 Task: Find connections with filter location Épinay-sur-Seine with filter topic #Brandwith filter profile language German with filter current company Titan Company Limited with filter school Amrapali Group of Institutes Haldwani with filter industry Household Appliance Manufacturing with filter service category Audio Engineering with filter keywords title Concierge
Action: Mouse moved to (489, 88)
Screenshot: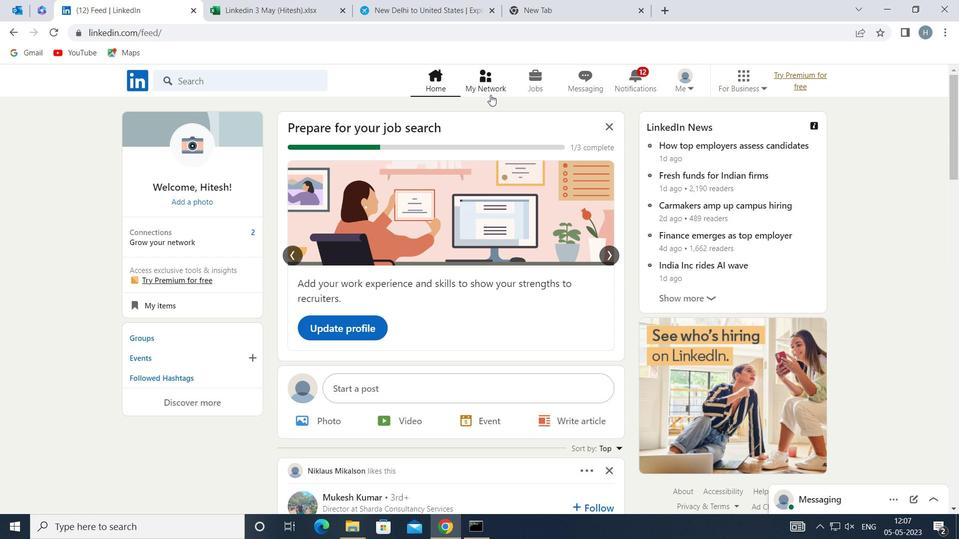 
Action: Mouse pressed left at (489, 88)
Screenshot: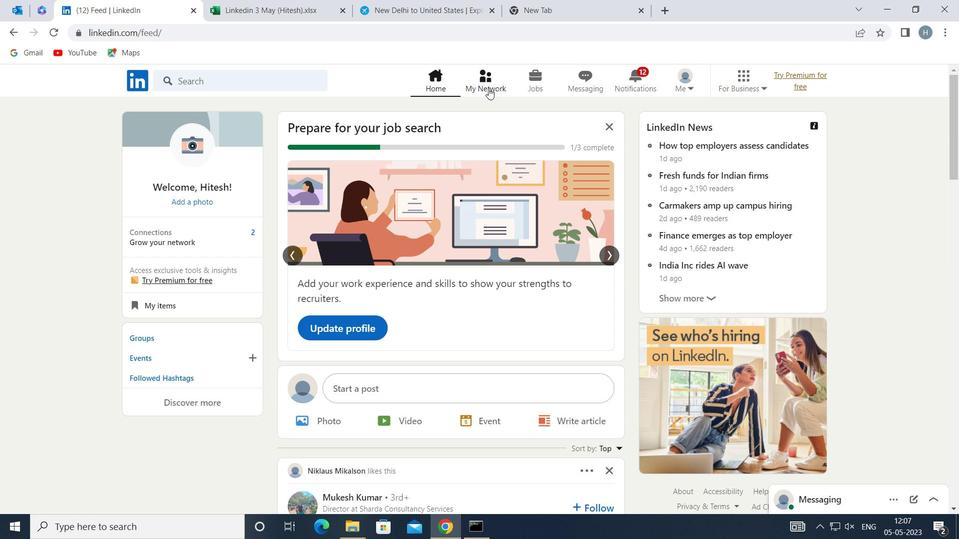 
Action: Mouse moved to (280, 150)
Screenshot: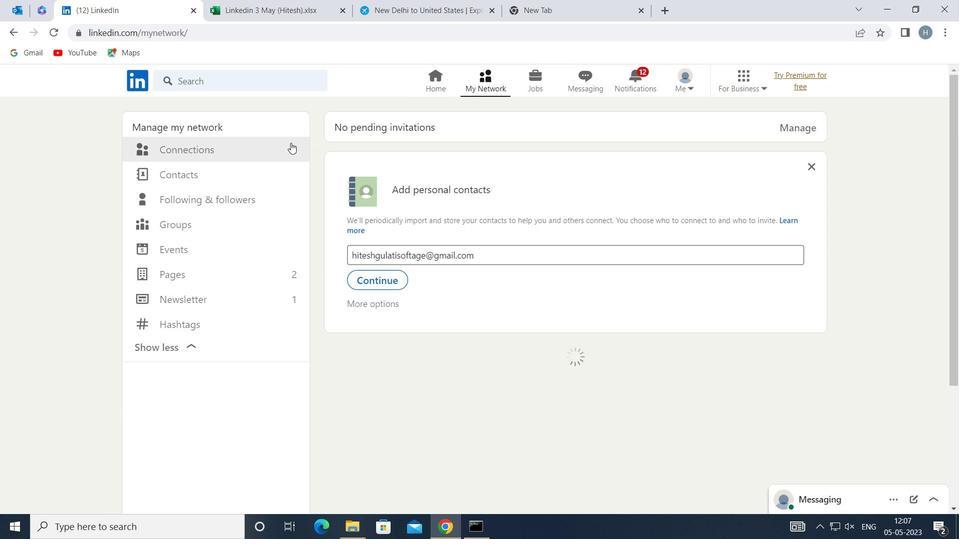 
Action: Mouse pressed left at (280, 150)
Screenshot: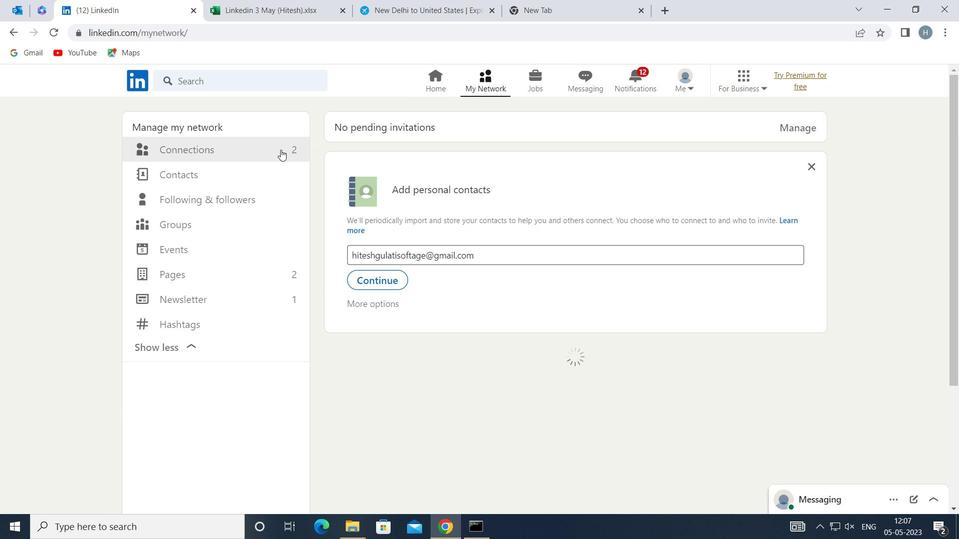 
Action: Mouse moved to (560, 146)
Screenshot: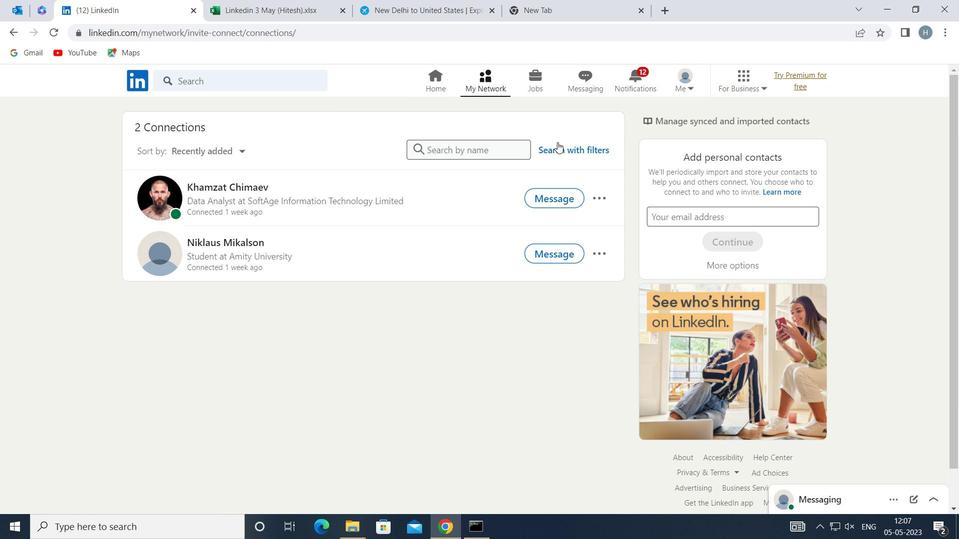 
Action: Mouse pressed left at (560, 146)
Screenshot: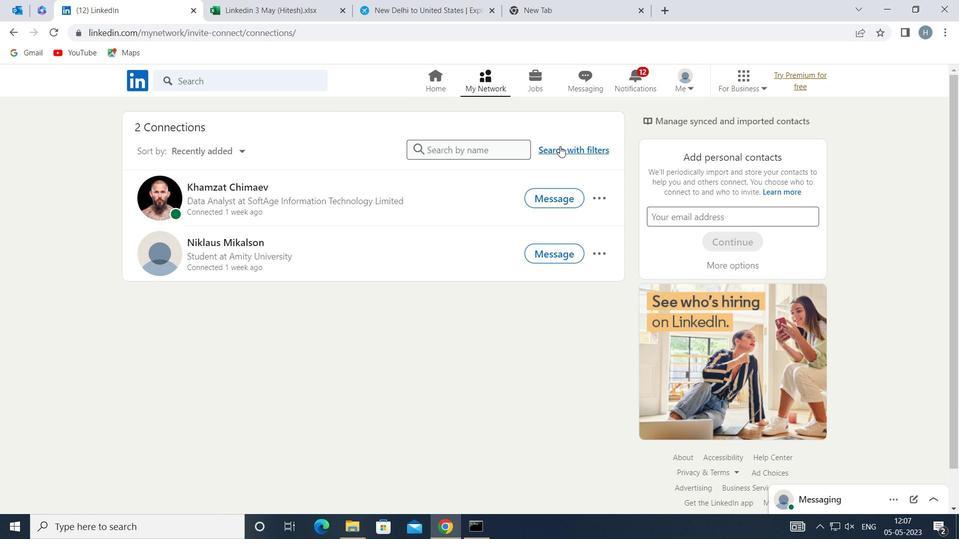 
Action: Mouse moved to (527, 114)
Screenshot: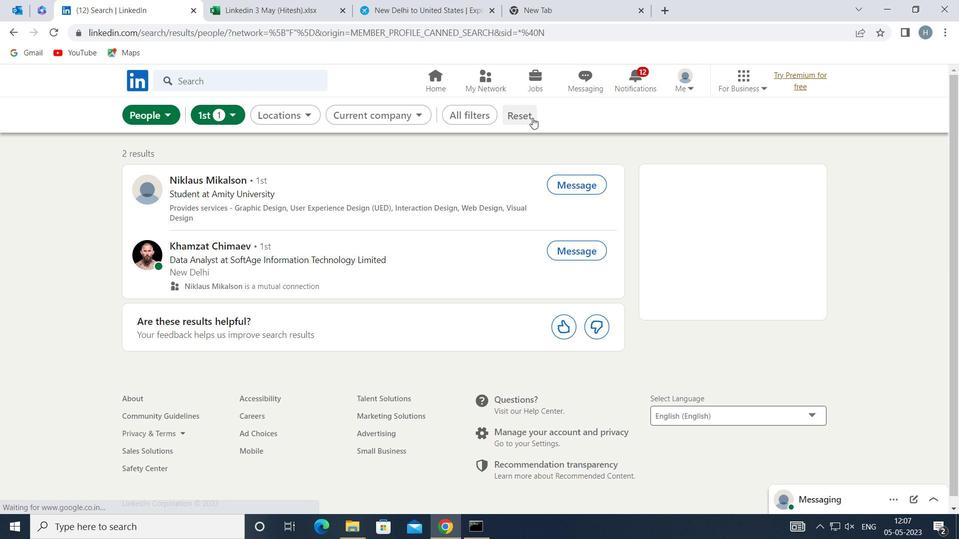 
Action: Mouse pressed left at (527, 114)
Screenshot: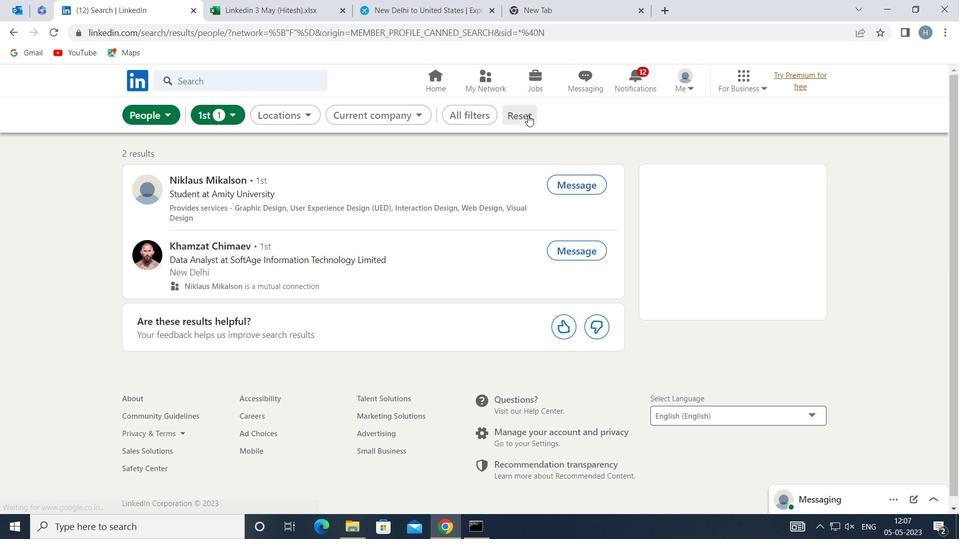 
Action: Mouse moved to (509, 113)
Screenshot: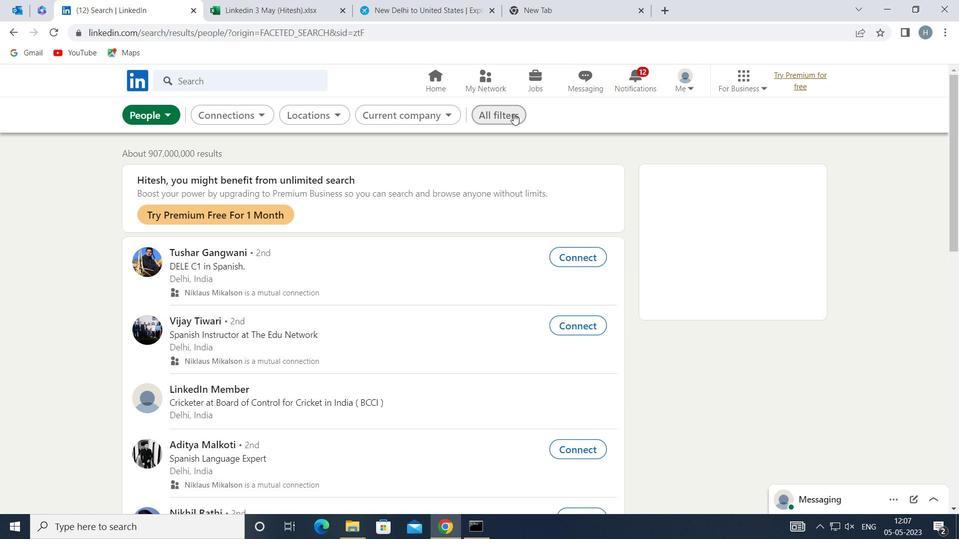 
Action: Mouse pressed left at (509, 113)
Screenshot: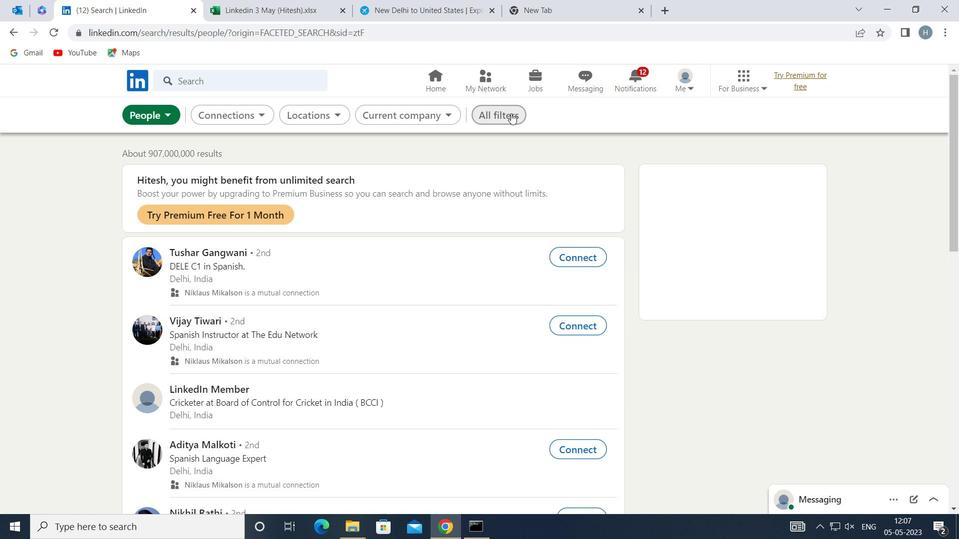 
Action: Mouse moved to (743, 314)
Screenshot: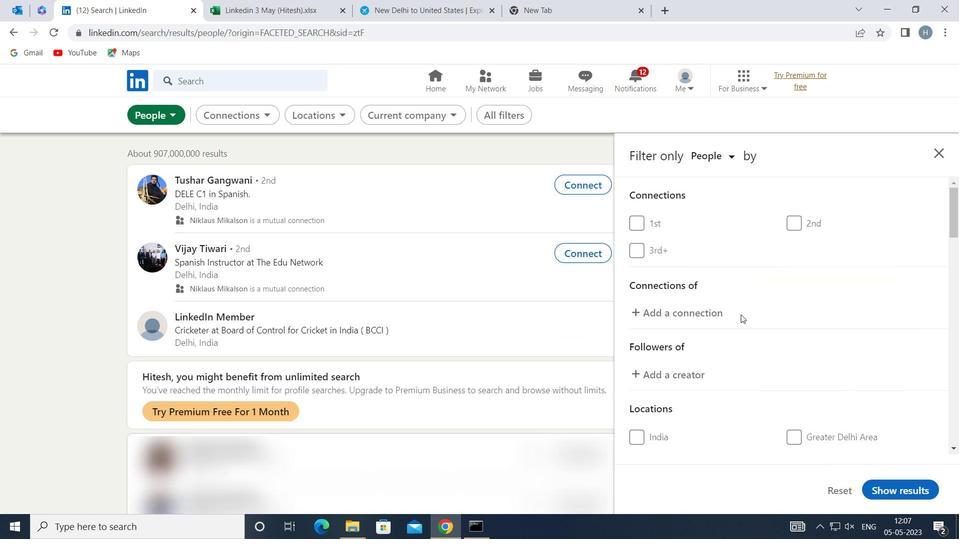 
Action: Mouse scrolled (743, 314) with delta (0, 0)
Screenshot: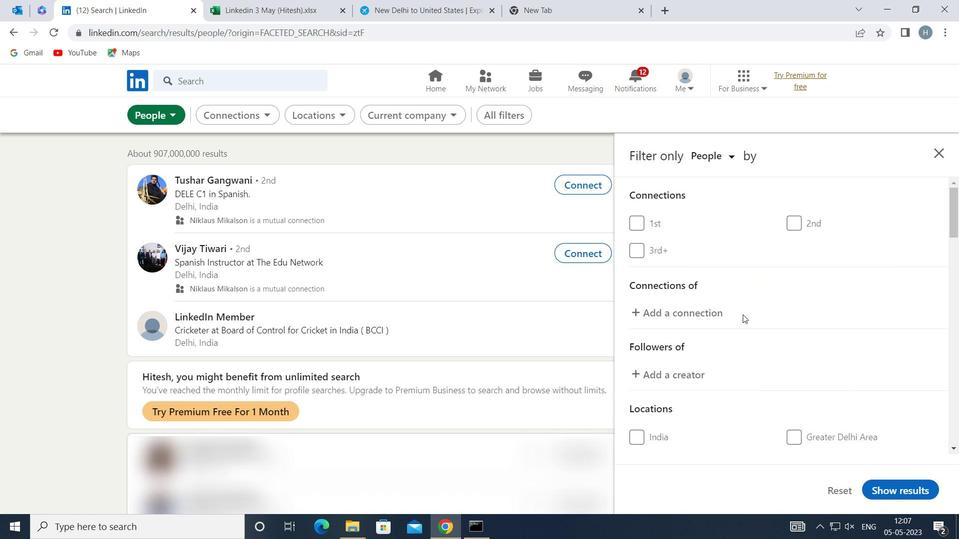 
Action: Mouse moved to (743, 313)
Screenshot: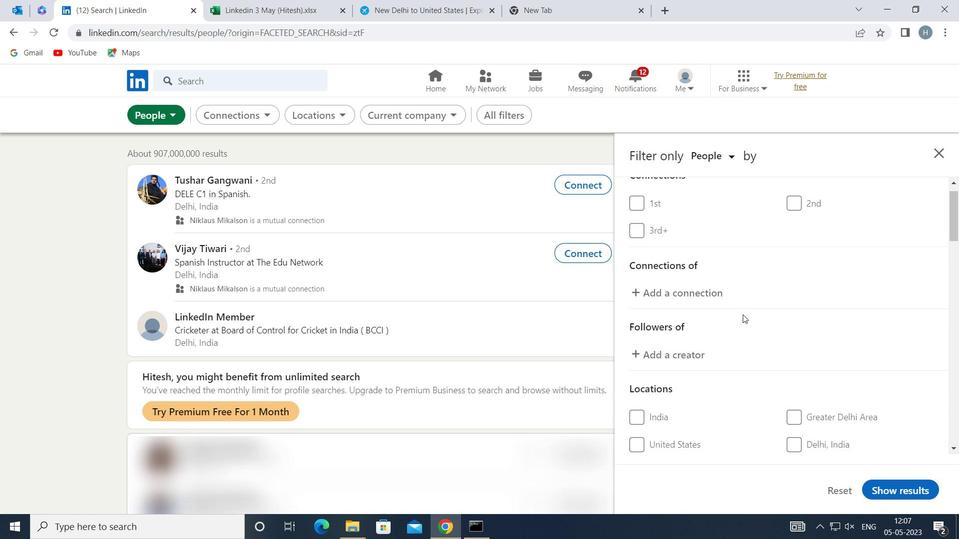 
Action: Mouse scrolled (743, 313) with delta (0, 0)
Screenshot: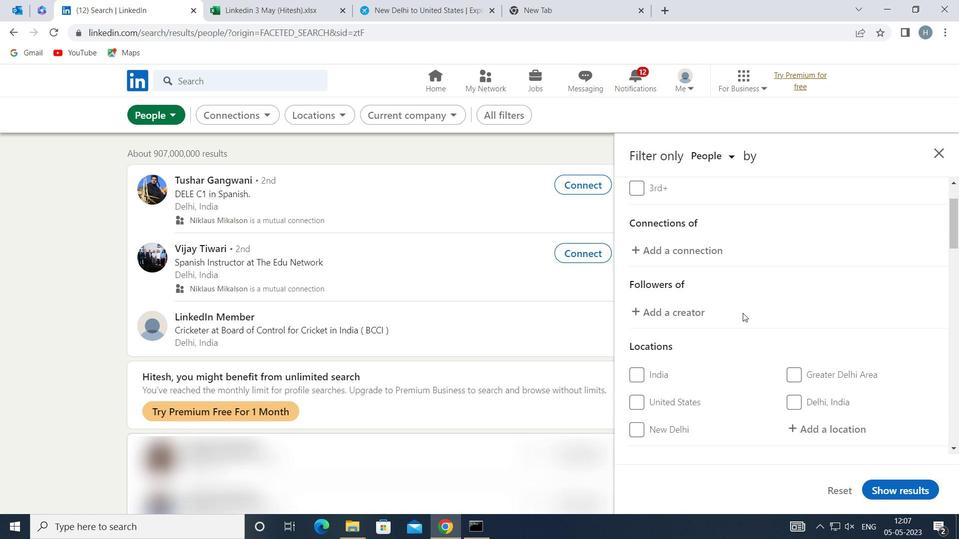 
Action: Mouse moved to (819, 364)
Screenshot: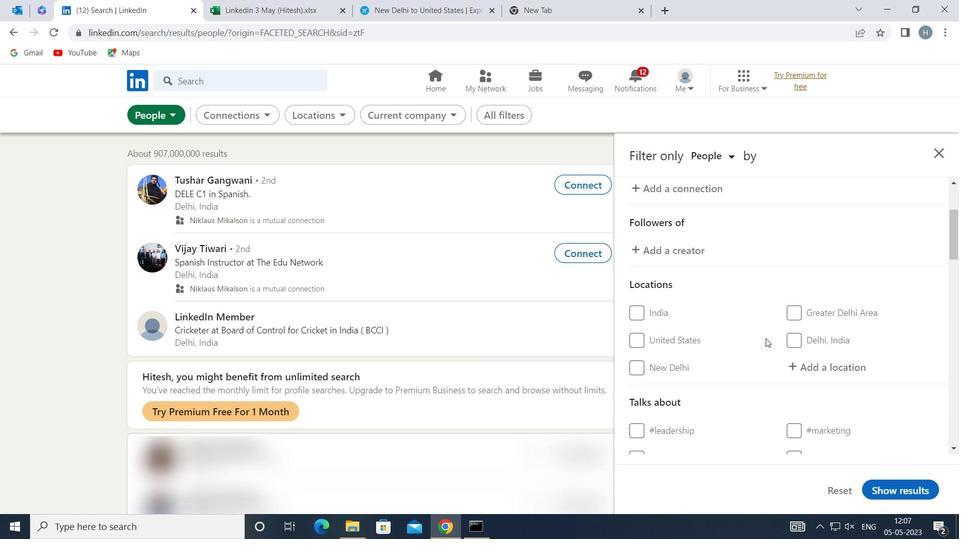 
Action: Mouse pressed left at (819, 364)
Screenshot: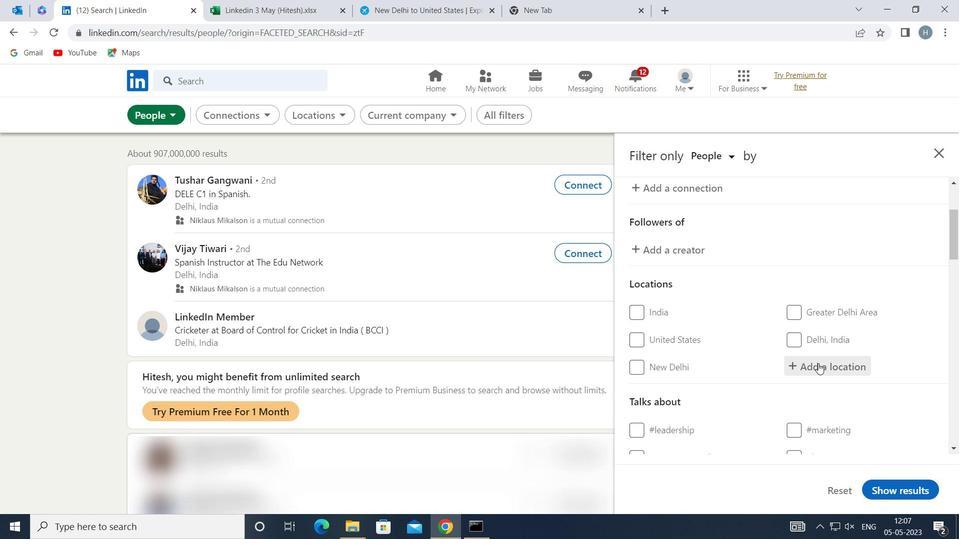 
Action: Mouse moved to (809, 361)
Screenshot: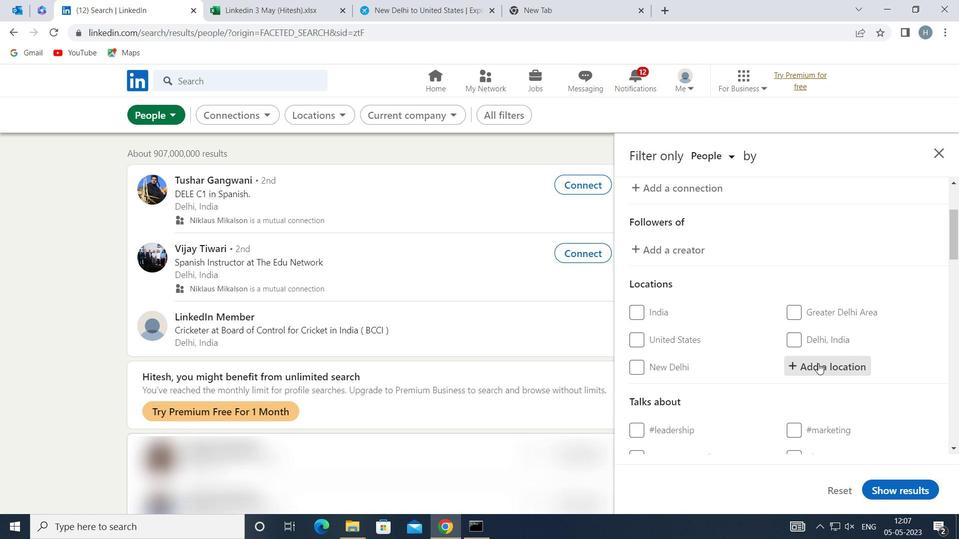 
Action: Key pressed <Key.shift>EPINAY
Screenshot: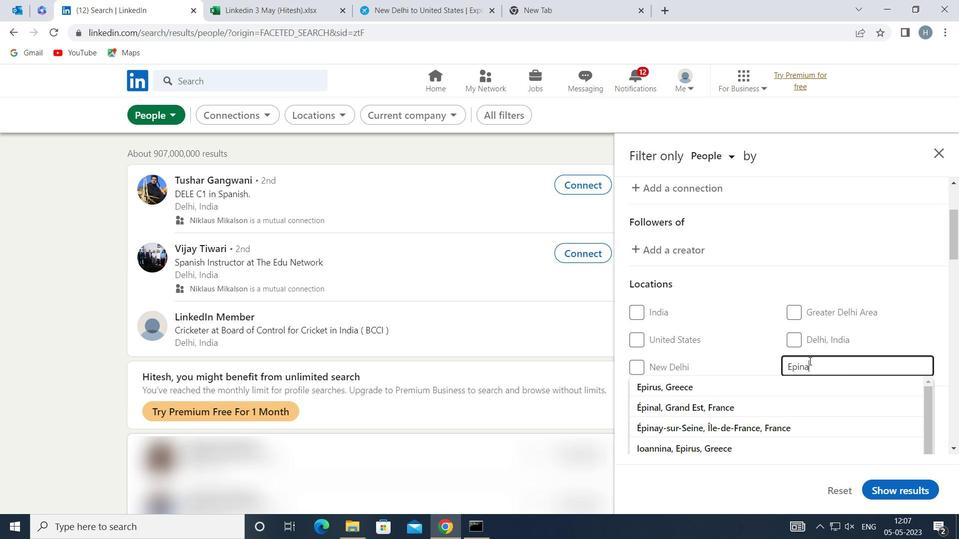 
Action: Mouse moved to (758, 384)
Screenshot: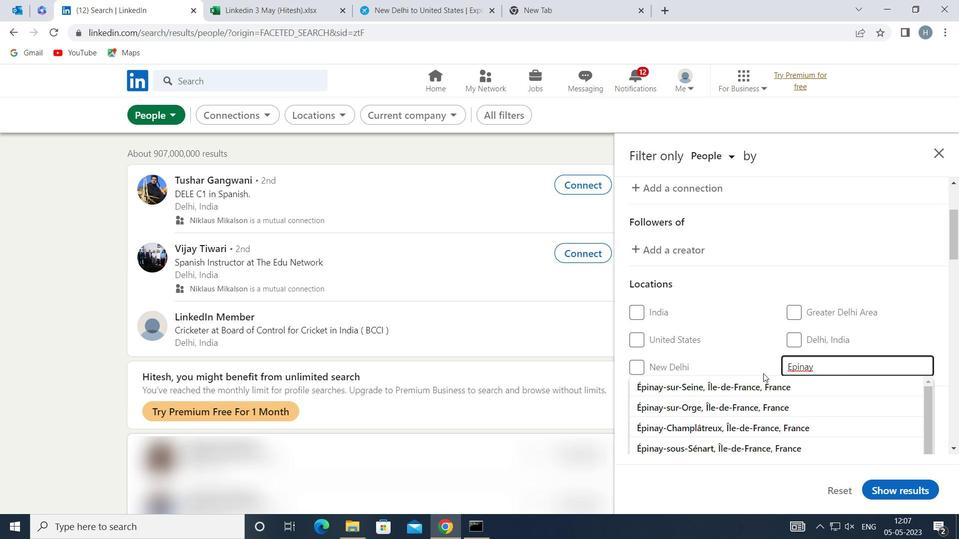 
Action: Mouse pressed left at (758, 384)
Screenshot: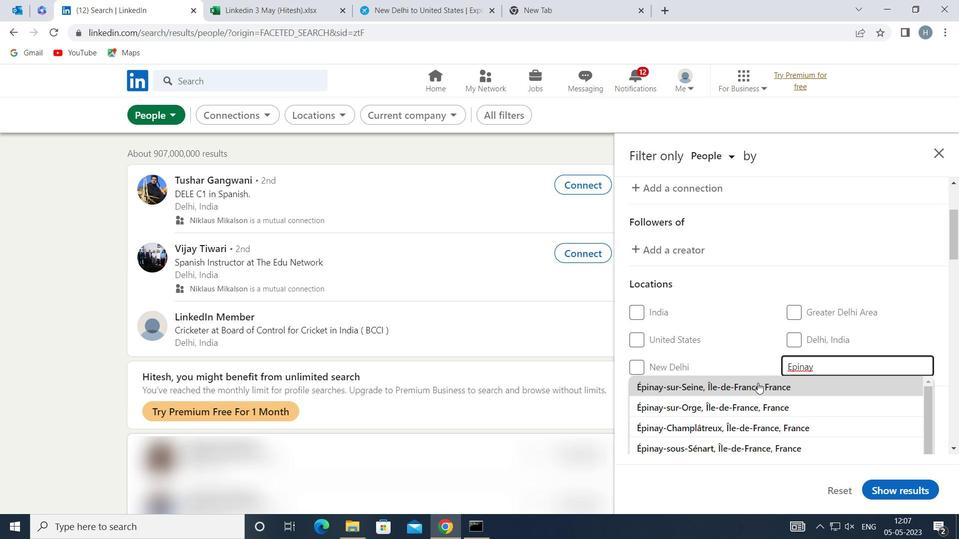 
Action: Mouse moved to (751, 361)
Screenshot: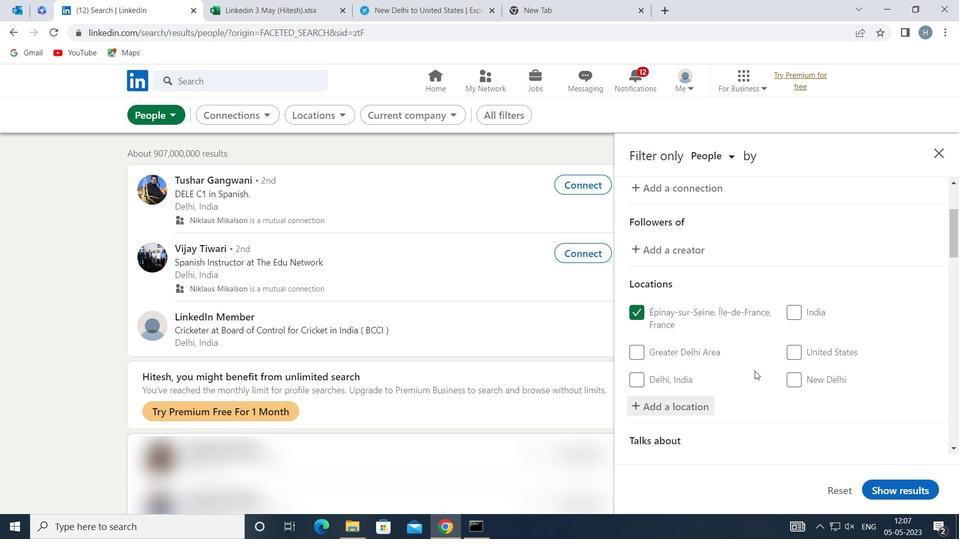 
Action: Mouse scrolled (751, 361) with delta (0, 0)
Screenshot: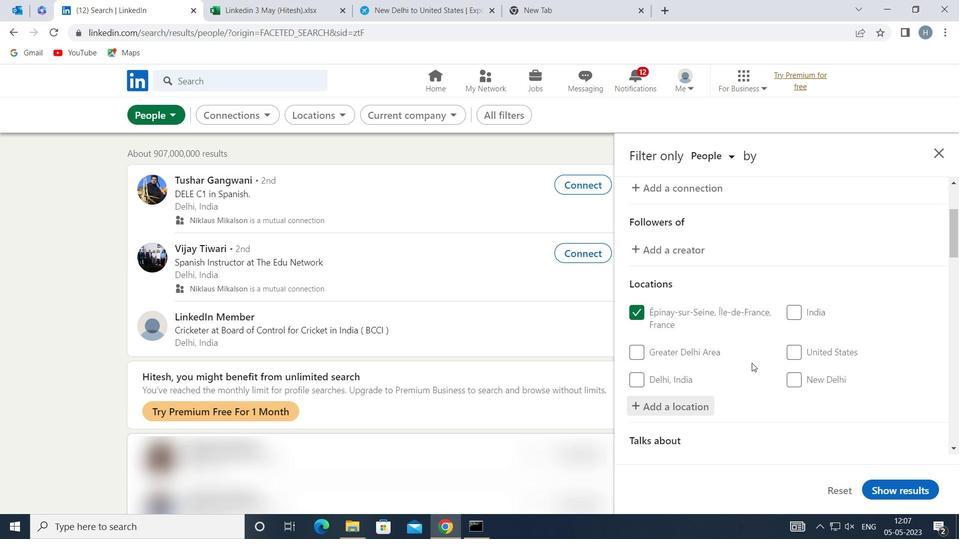 
Action: Mouse scrolled (751, 361) with delta (0, 0)
Screenshot: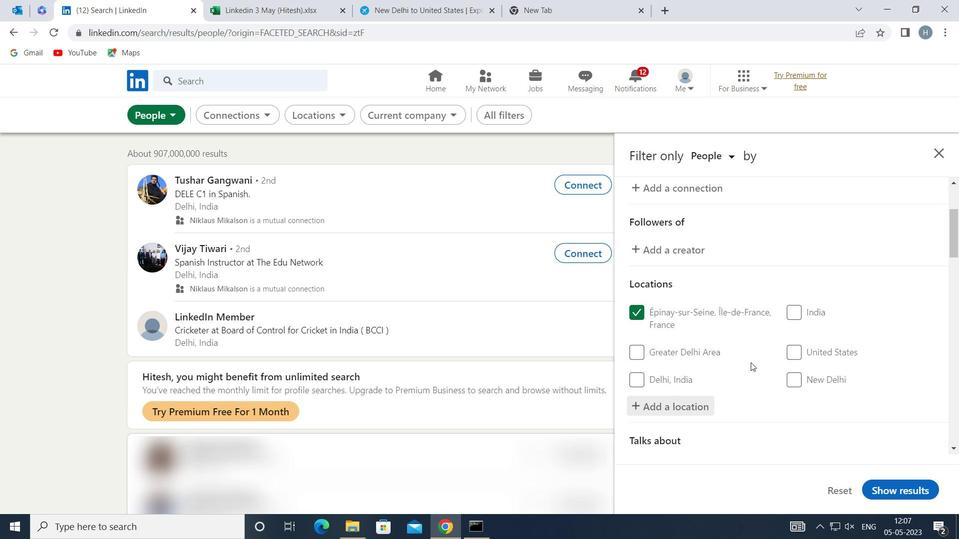
Action: Mouse moved to (751, 357)
Screenshot: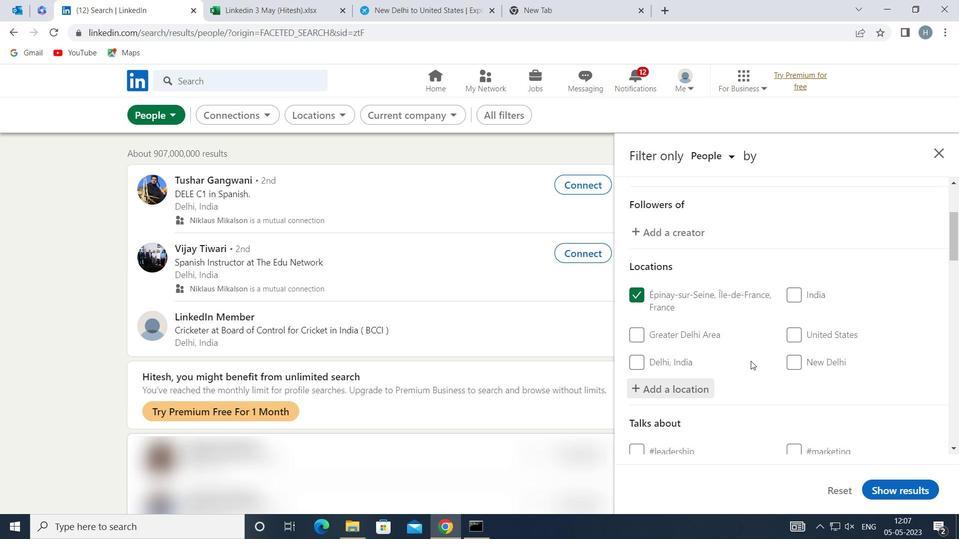 
Action: Mouse scrolled (751, 357) with delta (0, 0)
Screenshot: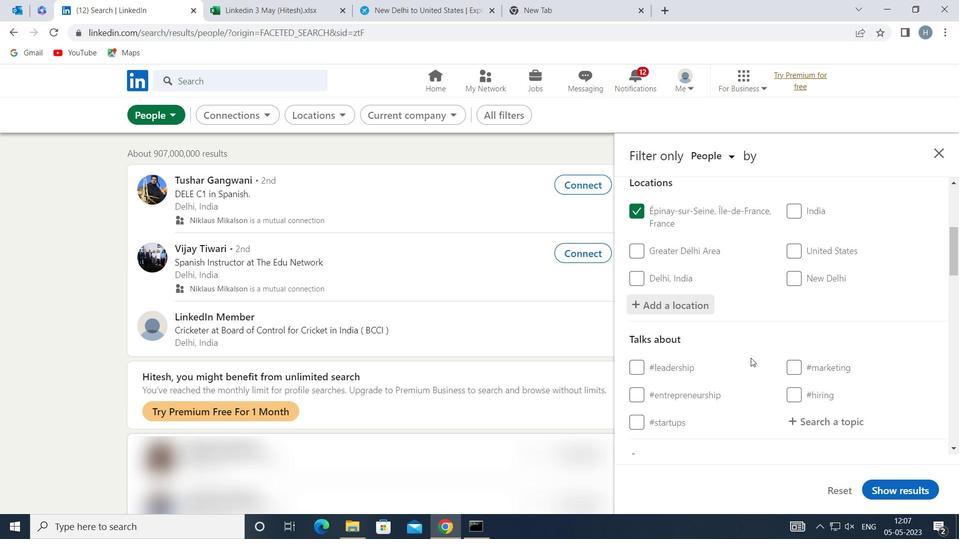 
Action: Mouse moved to (829, 331)
Screenshot: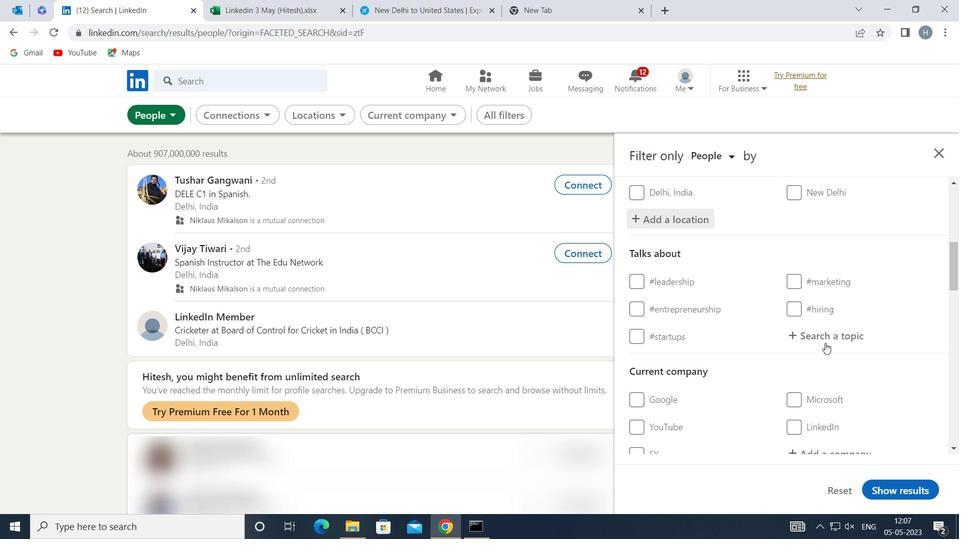 
Action: Mouse pressed left at (829, 331)
Screenshot: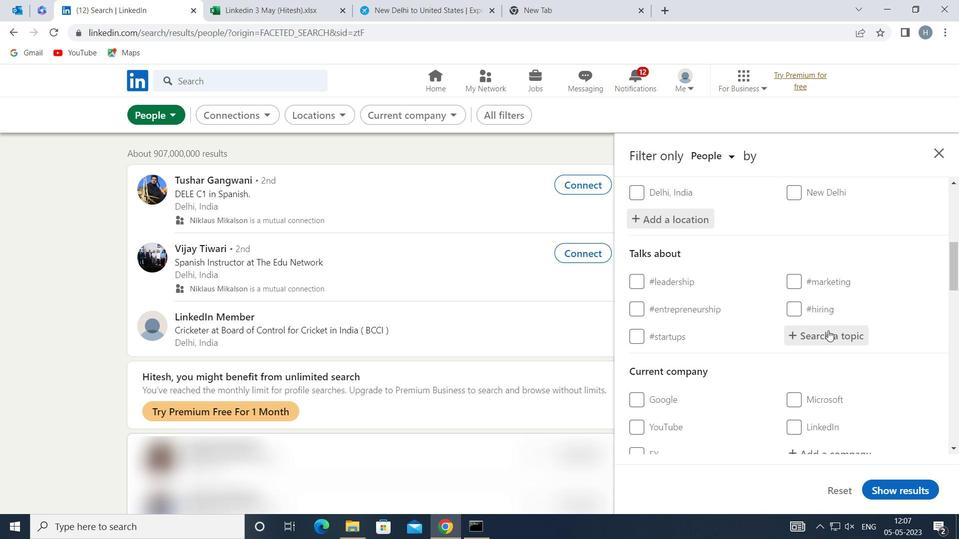 
Action: Mouse moved to (813, 322)
Screenshot: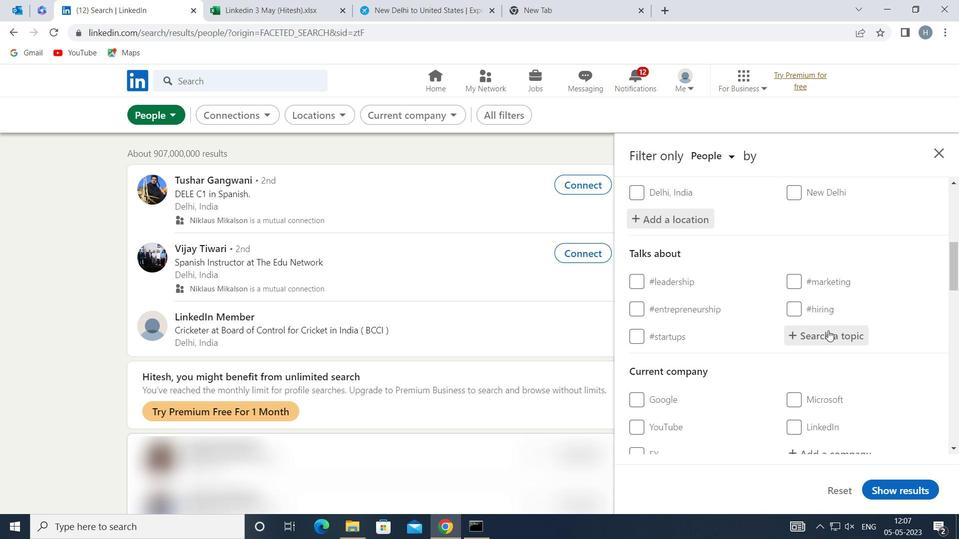 
Action: Key pressed <Key.shift>BRAND
Screenshot: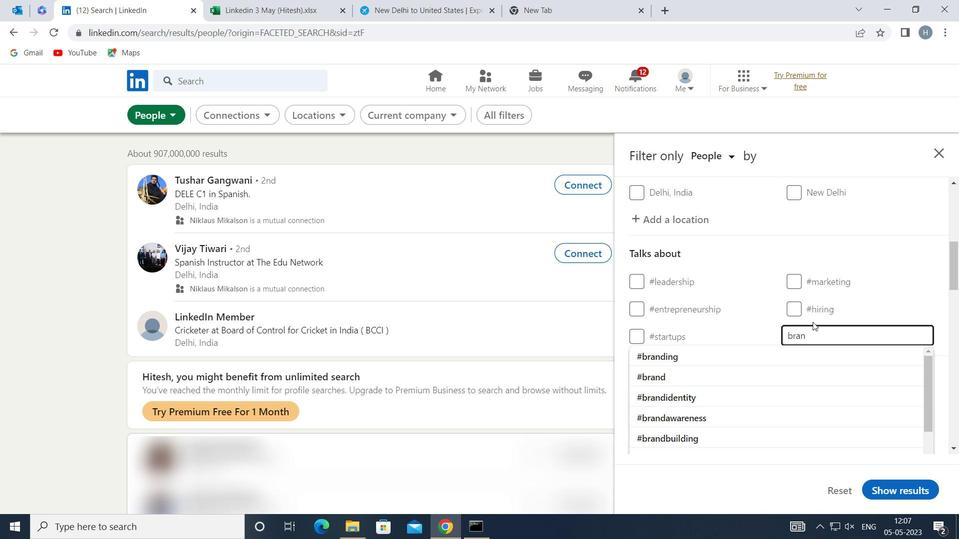 
Action: Mouse moved to (741, 375)
Screenshot: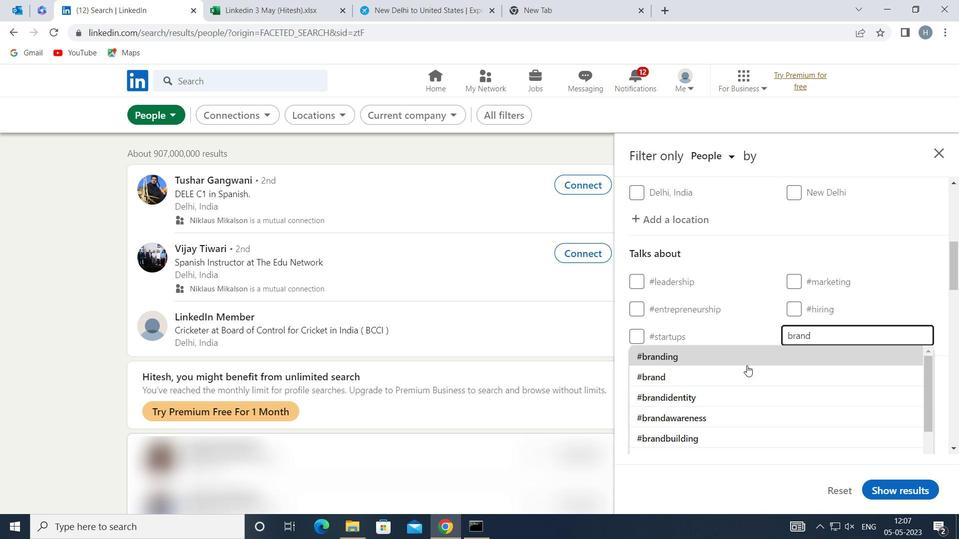 
Action: Mouse pressed left at (741, 375)
Screenshot: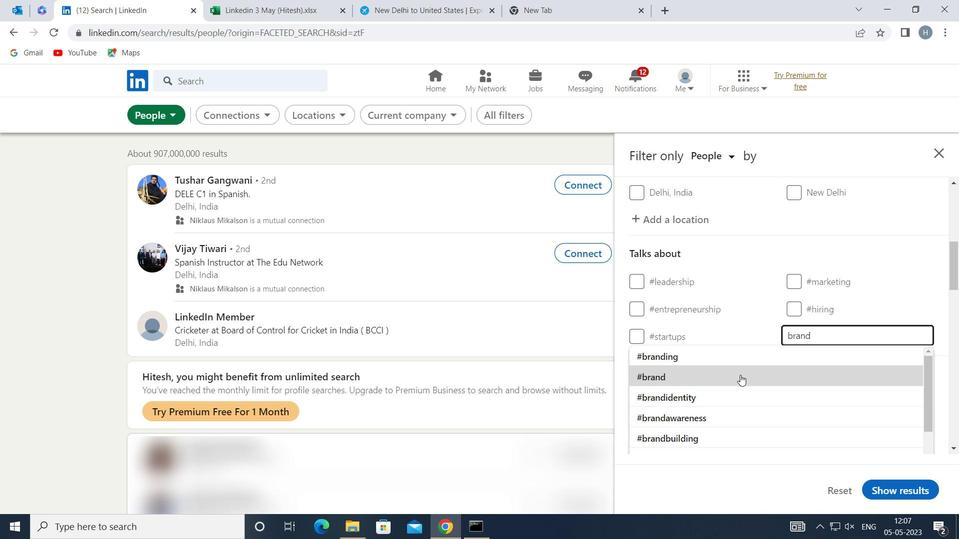 
Action: Mouse moved to (738, 350)
Screenshot: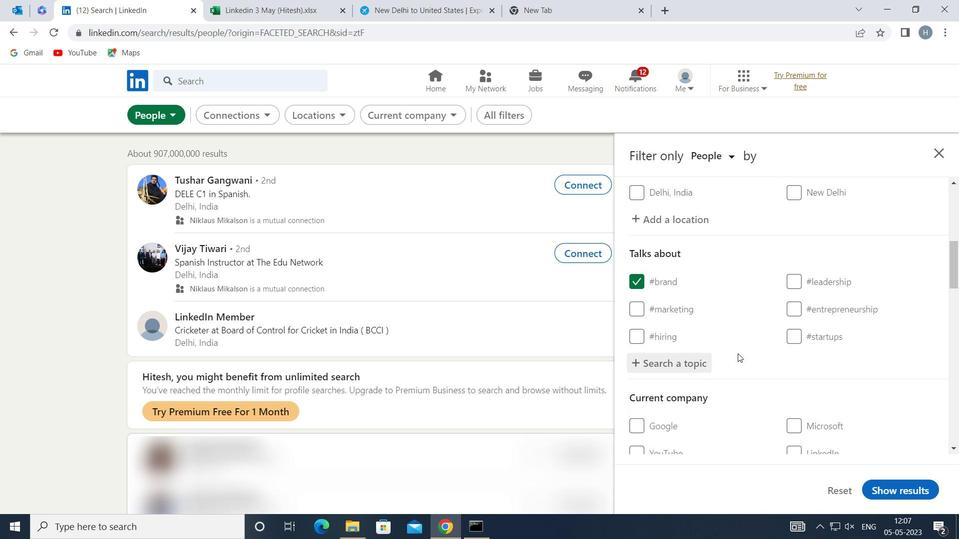 
Action: Mouse scrolled (738, 349) with delta (0, 0)
Screenshot: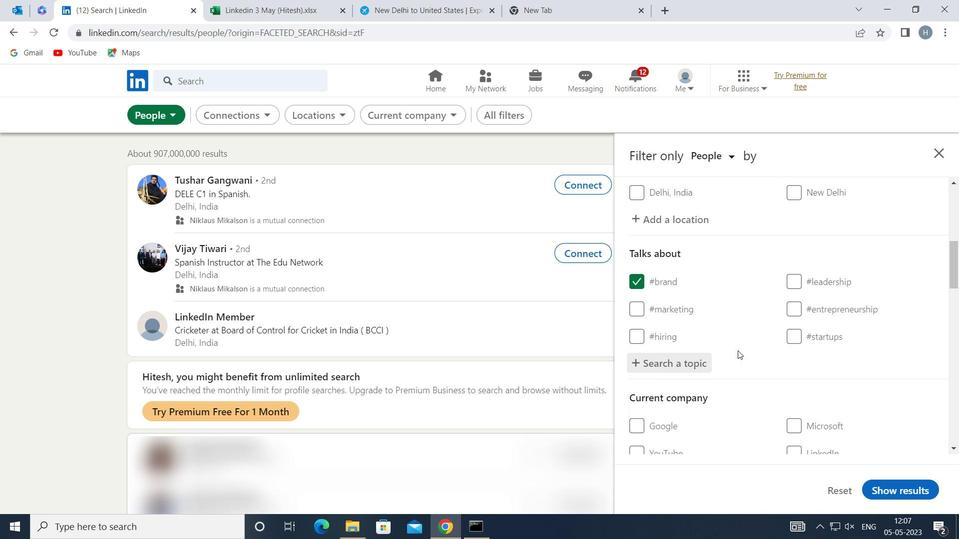 
Action: Mouse moved to (739, 349)
Screenshot: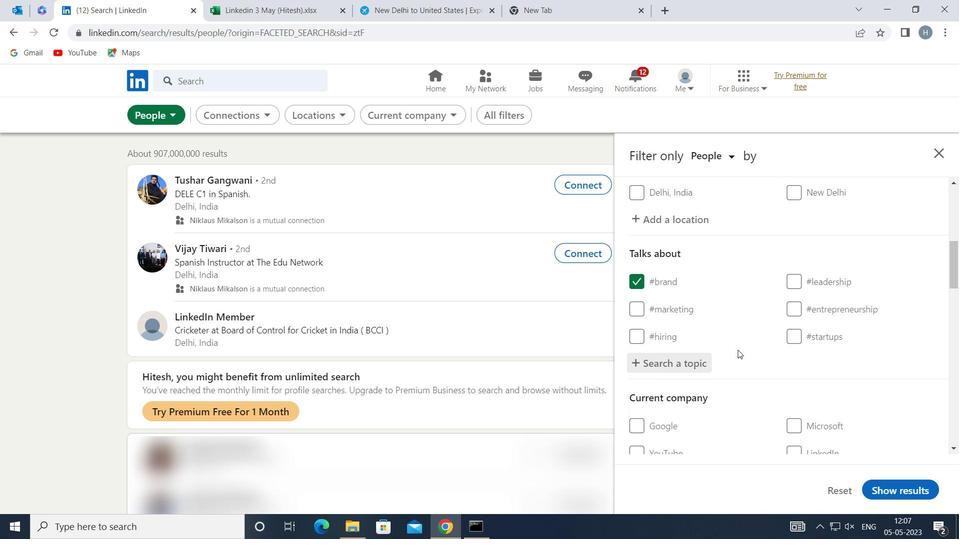 
Action: Mouse scrolled (739, 349) with delta (0, 0)
Screenshot: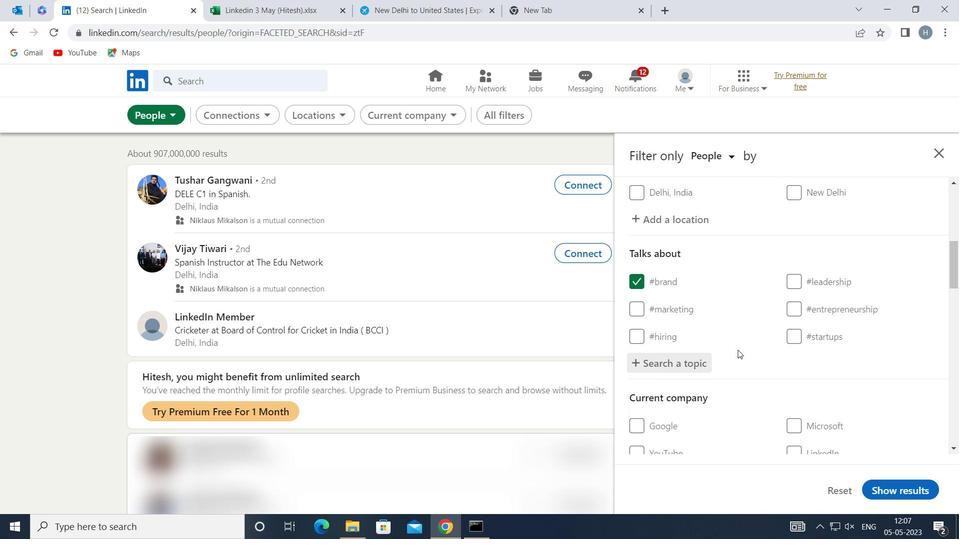 
Action: Mouse moved to (748, 341)
Screenshot: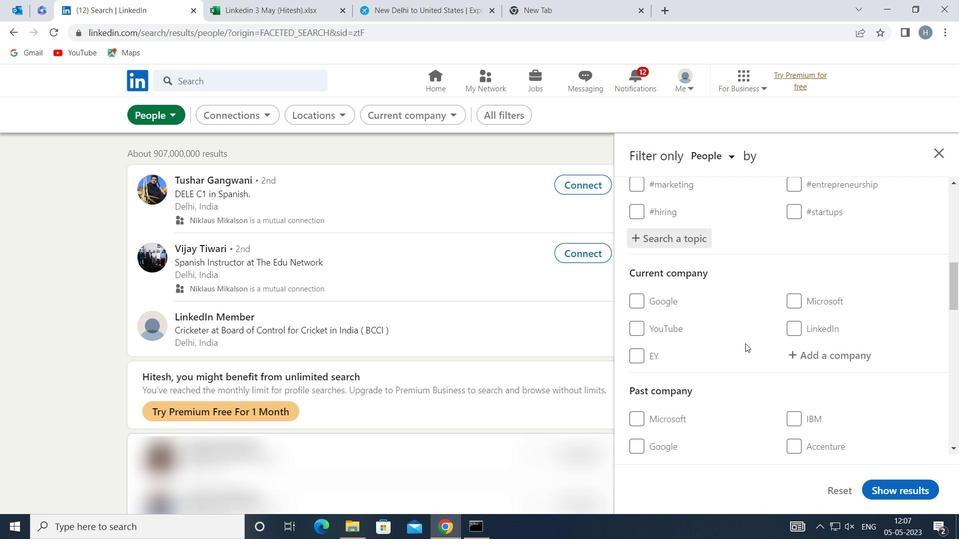 
Action: Mouse scrolled (748, 341) with delta (0, 0)
Screenshot: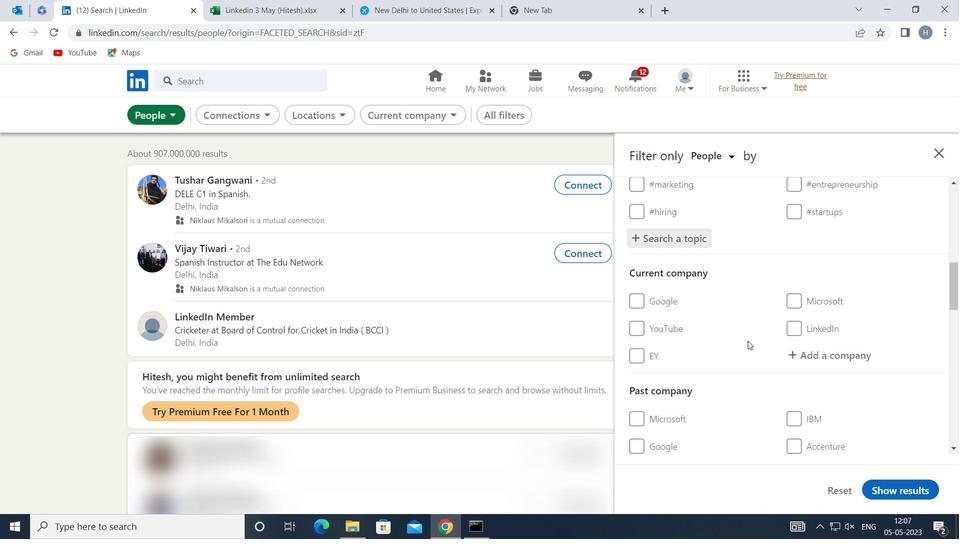 
Action: Mouse moved to (750, 337)
Screenshot: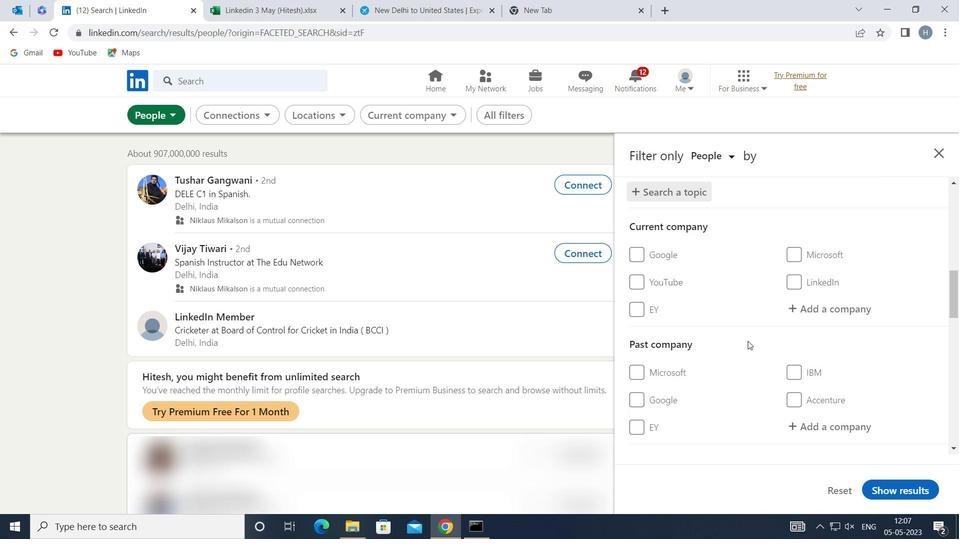 
Action: Mouse scrolled (750, 336) with delta (0, 0)
Screenshot: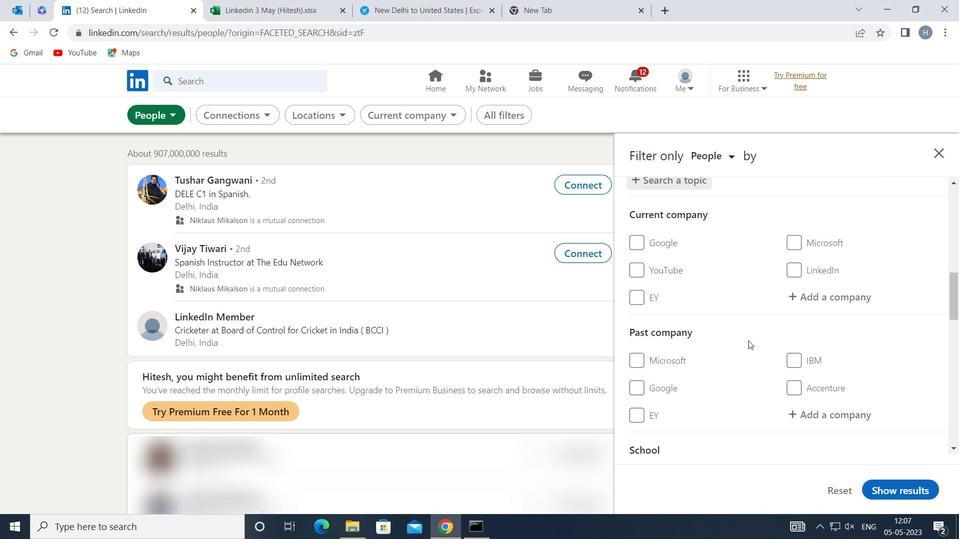 
Action: Mouse scrolled (750, 336) with delta (0, 0)
Screenshot: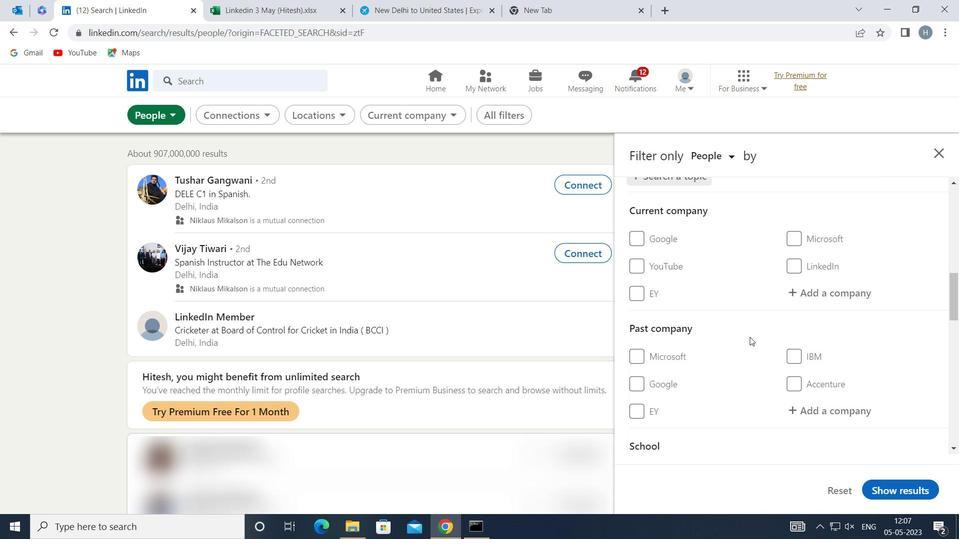 
Action: Mouse moved to (751, 332)
Screenshot: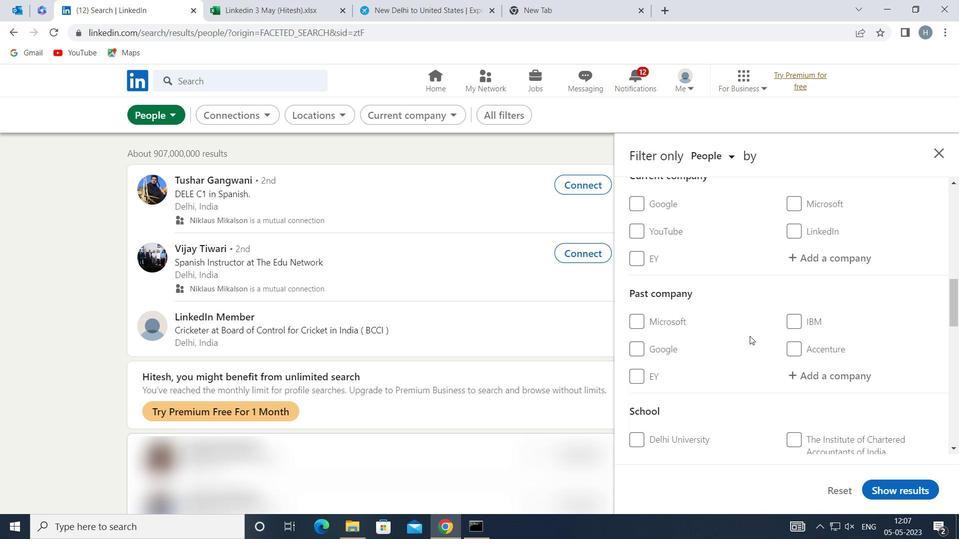 
Action: Mouse scrolled (751, 332) with delta (0, 0)
Screenshot: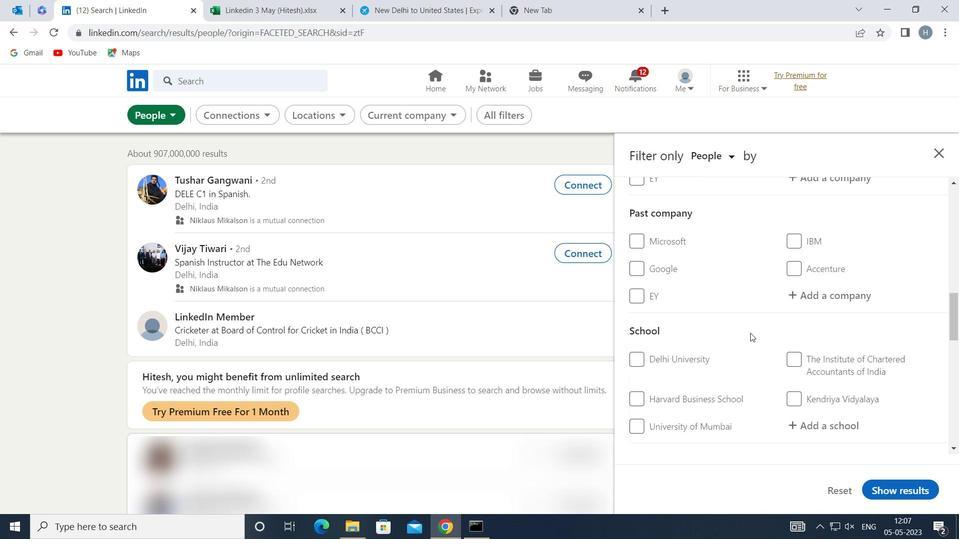 
Action: Mouse moved to (753, 330)
Screenshot: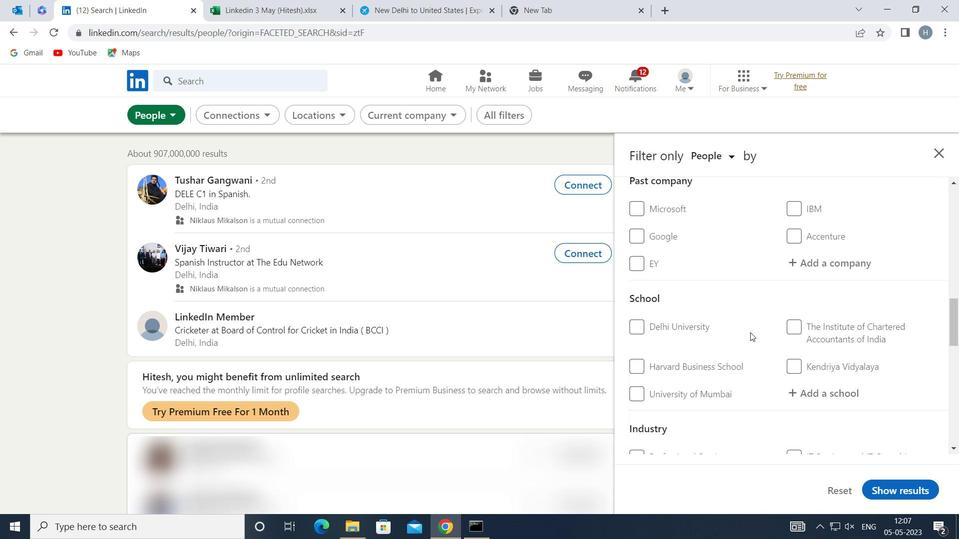 
Action: Mouse scrolled (753, 330) with delta (0, 0)
Screenshot: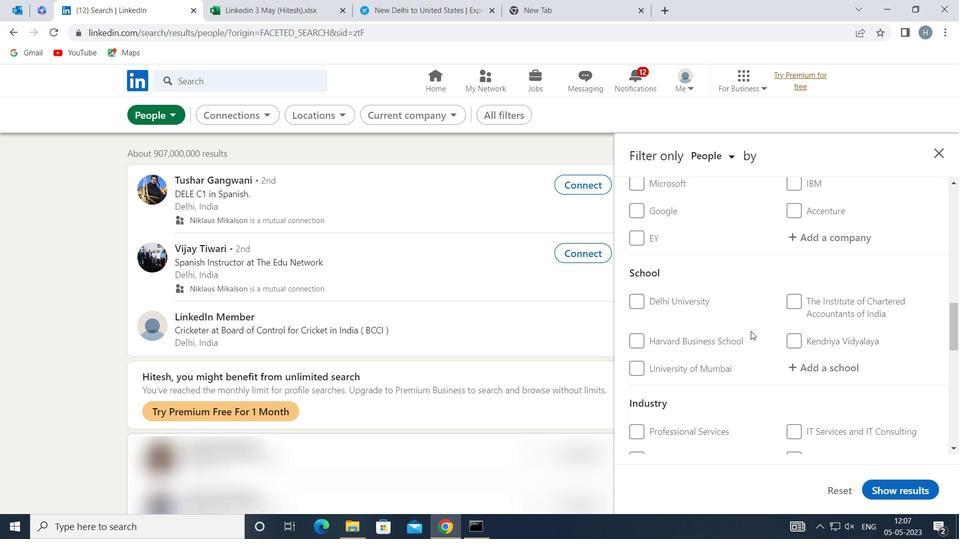 
Action: Mouse moved to (754, 330)
Screenshot: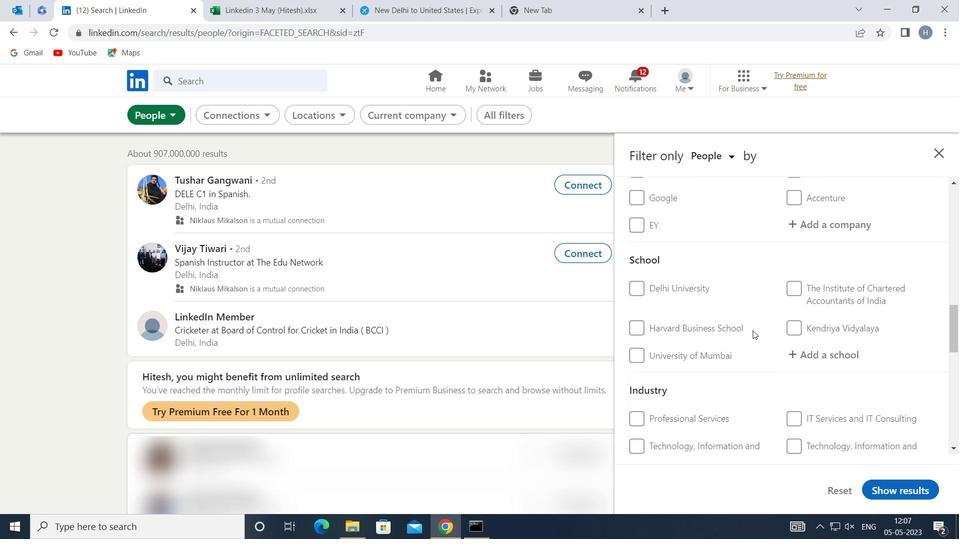 
Action: Mouse scrolled (754, 329) with delta (0, 0)
Screenshot: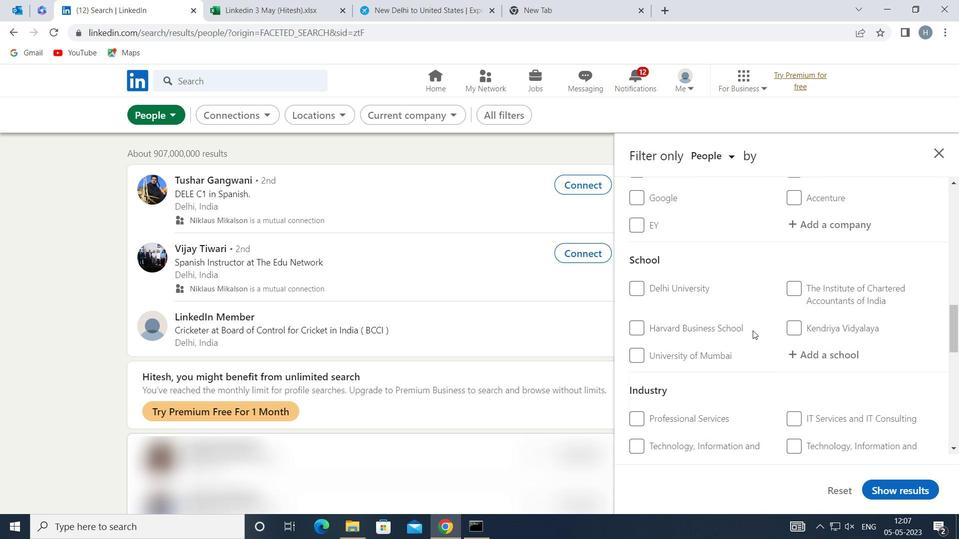 
Action: Mouse scrolled (754, 329) with delta (0, 0)
Screenshot: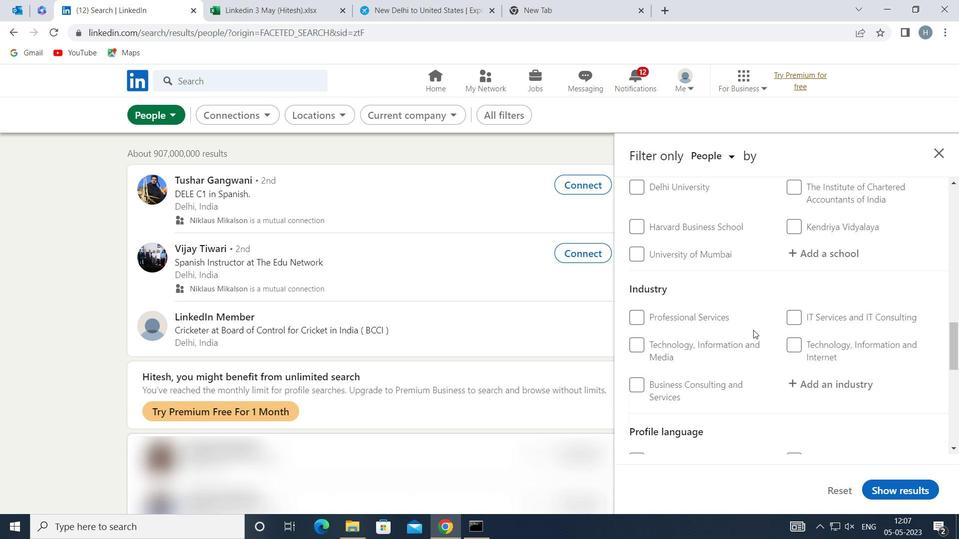 
Action: Mouse scrolled (754, 329) with delta (0, 0)
Screenshot: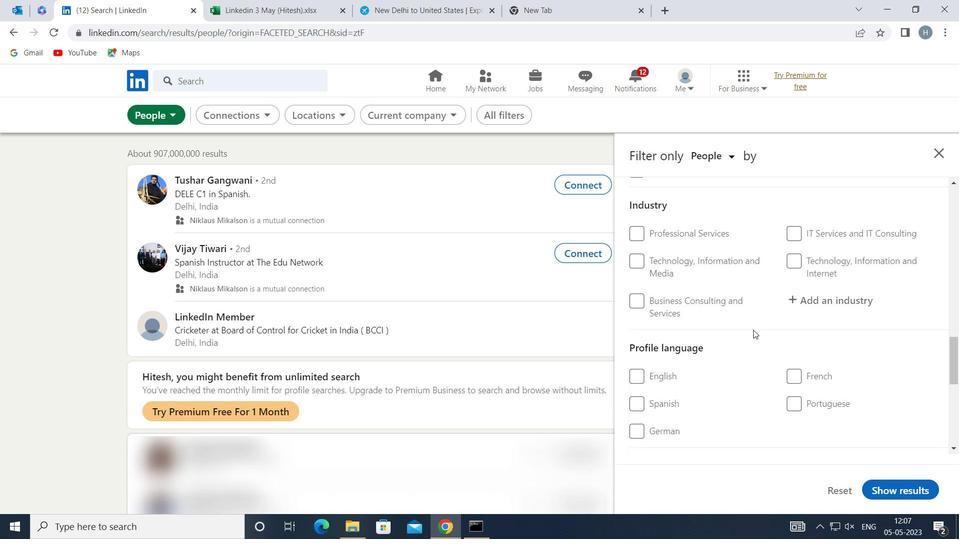 
Action: Mouse moved to (664, 366)
Screenshot: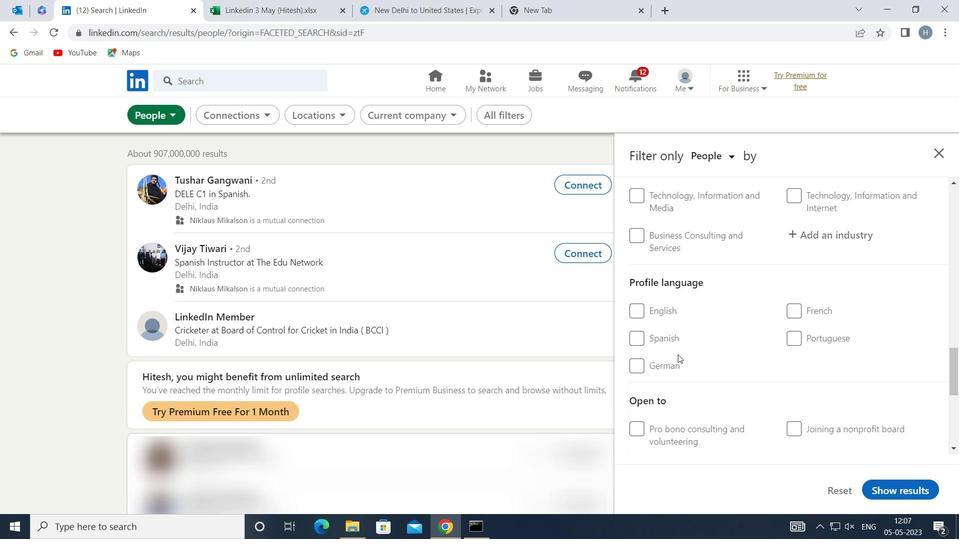 
Action: Mouse pressed left at (664, 366)
Screenshot: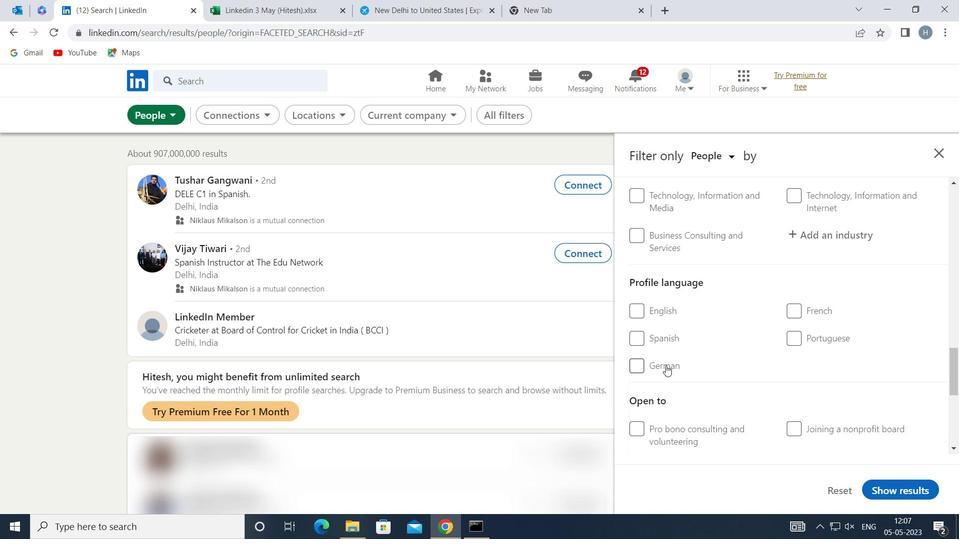
Action: Mouse moved to (726, 348)
Screenshot: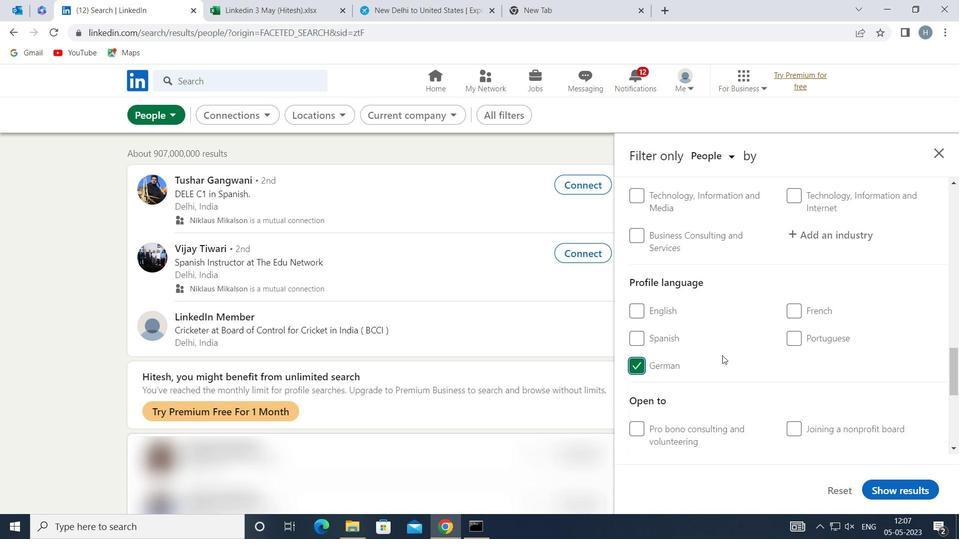 
Action: Mouse scrolled (726, 349) with delta (0, 0)
Screenshot: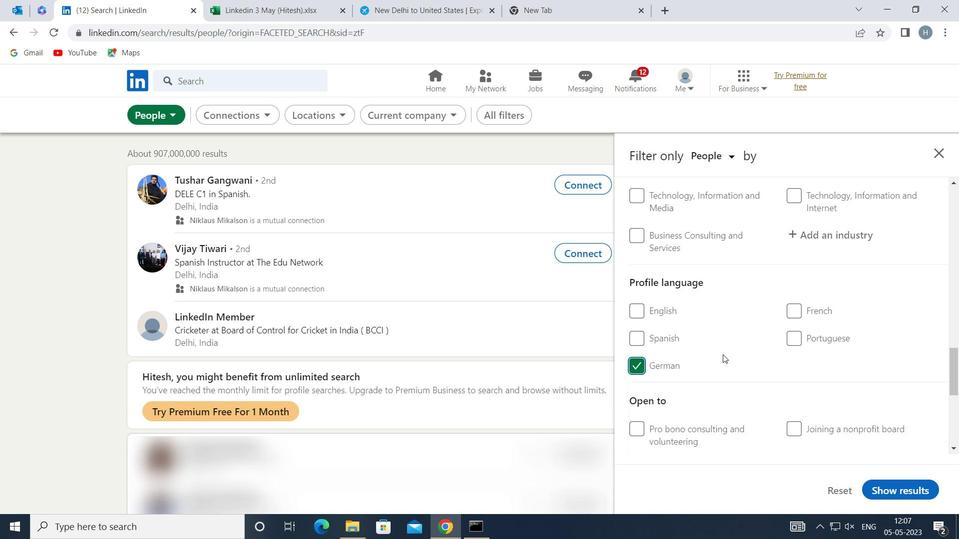 
Action: Mouse scrolled (726, 349) with delta (0, 0)
Screenshot: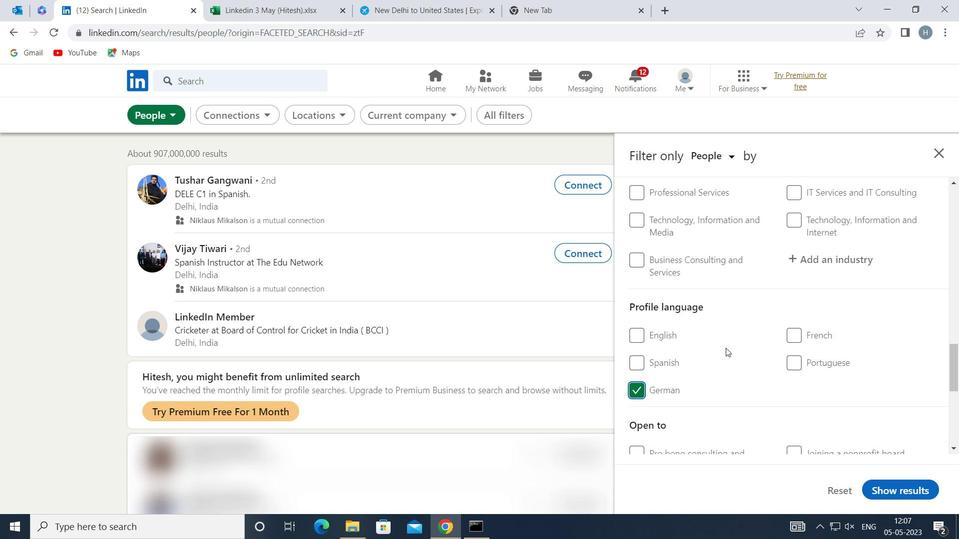 
Action: Mouse scrolled (726, 349) with delta (0, 0)
Screenshot: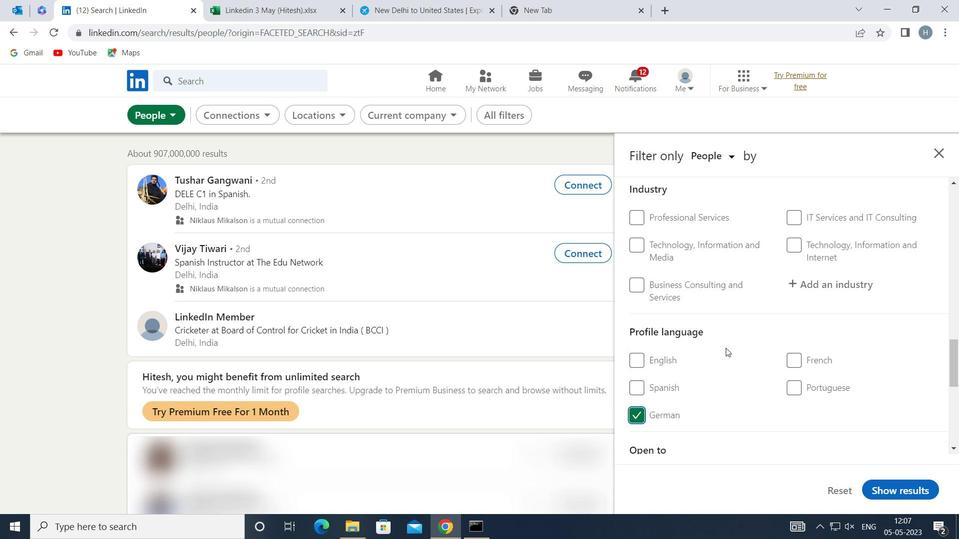 
Action: Mouse scrolled (726, 349) with delta (0, 0)
Screenshot: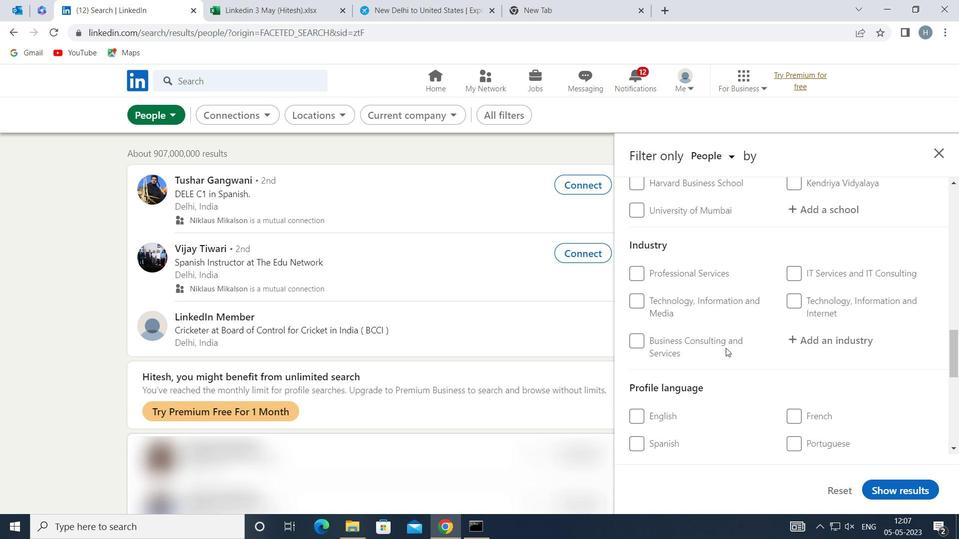 
Action: Mouse scrolled (726, 349) with delta (0, 0)
Screenshot: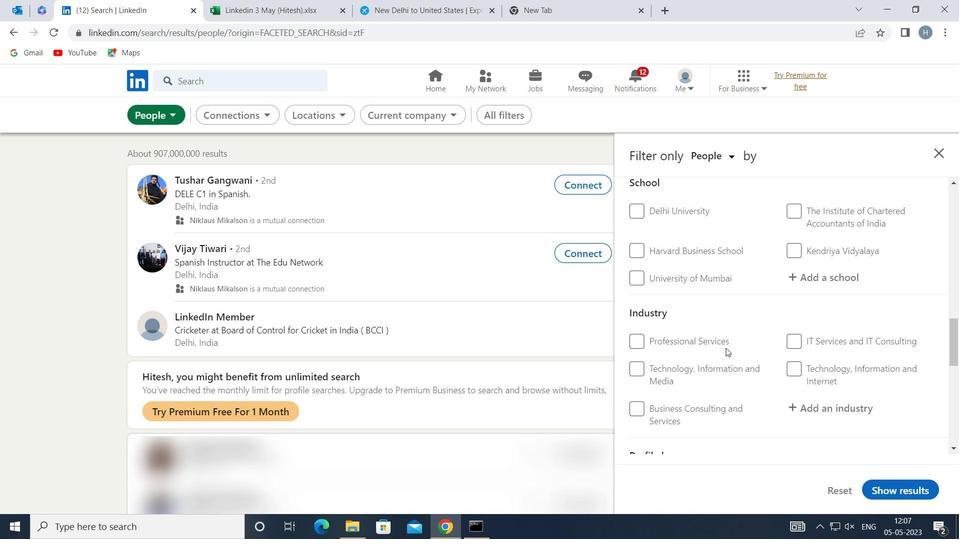 
Action: Mouse scrolled (726, 349) with delta (0, 0)
Screenshot: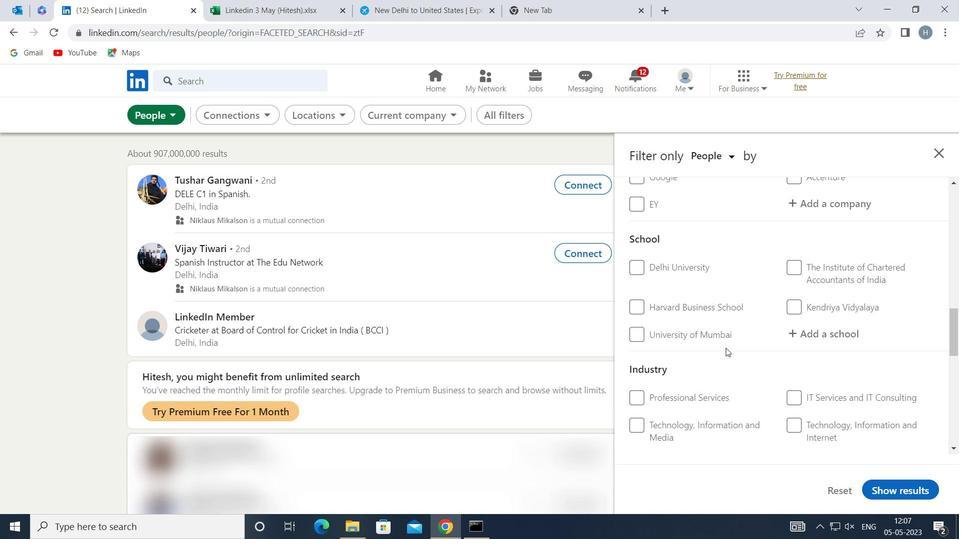 
Action: Mouse scrolled (726, 349) with delta (0, 0)
Screenshot: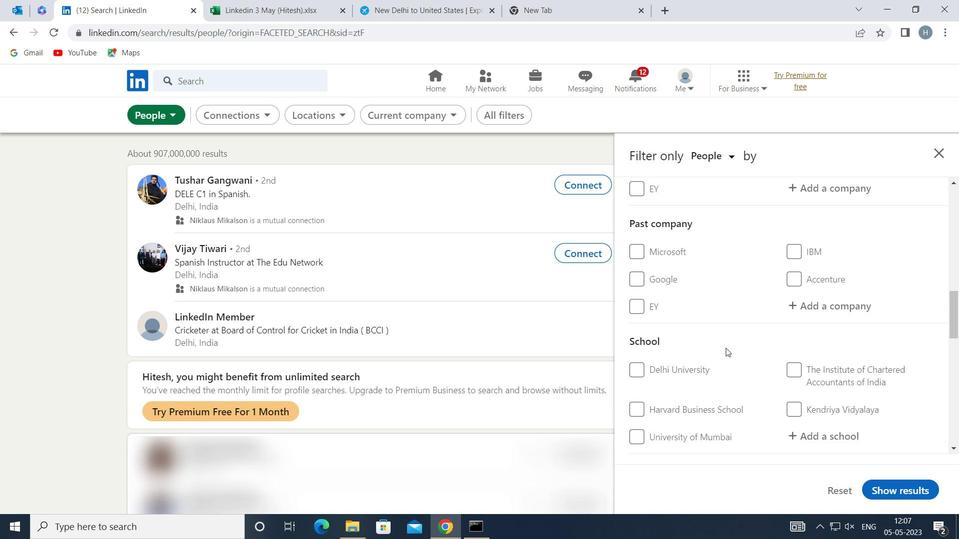 
Action: Mouse scrolled (726, 349) with delta (0, 0)
Screenshot: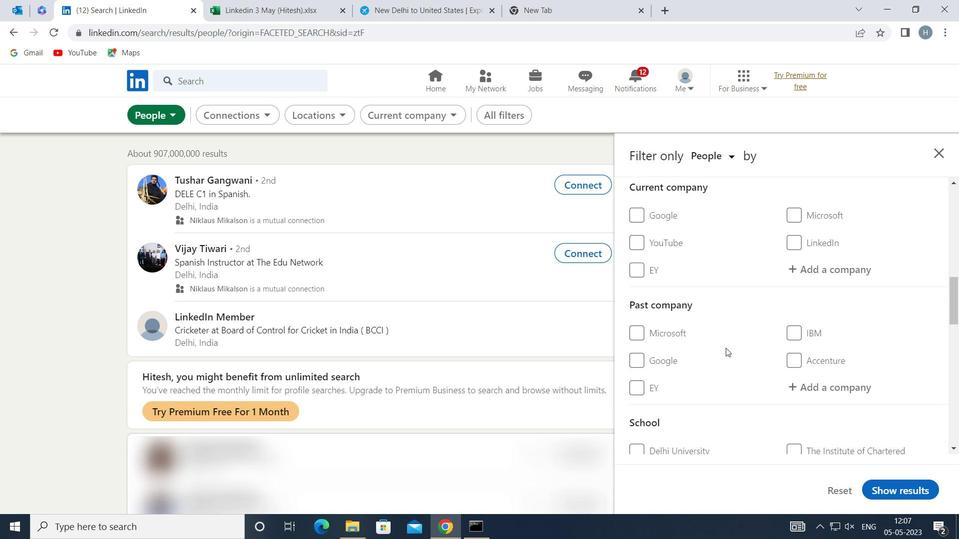 
Action: Mouse moved to (803, 357)
Screenshot: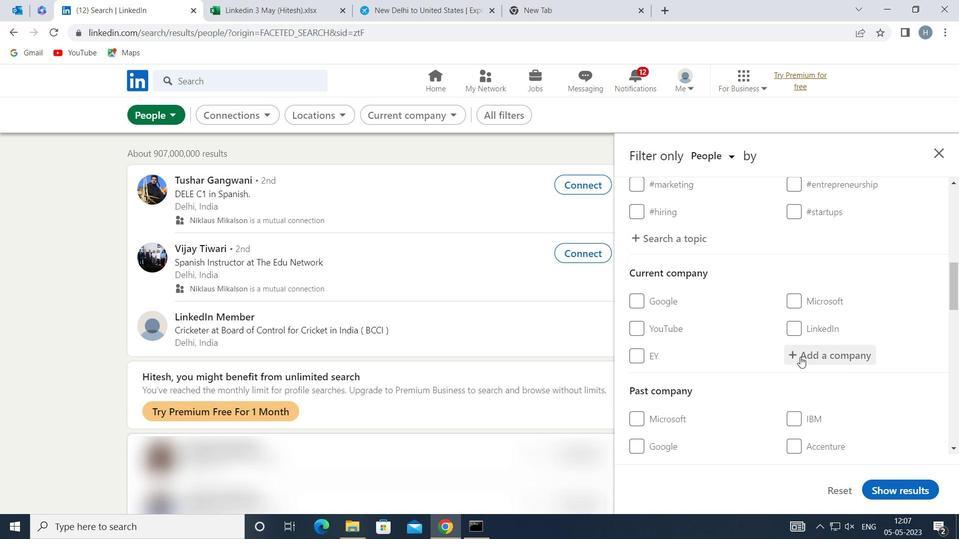 
Action: Mouse pressed left at (803, 357)
Screenshot: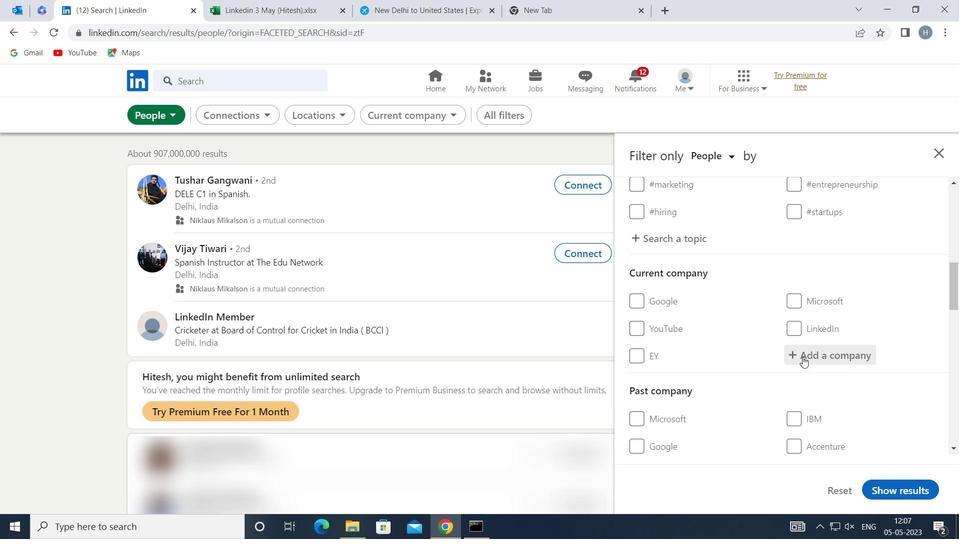 
Action: Key pressed <Key.shift>TITAN<Key.space><Key.shift>COMPANY<Key.space><Key.shift>LIMITE
Screenshot: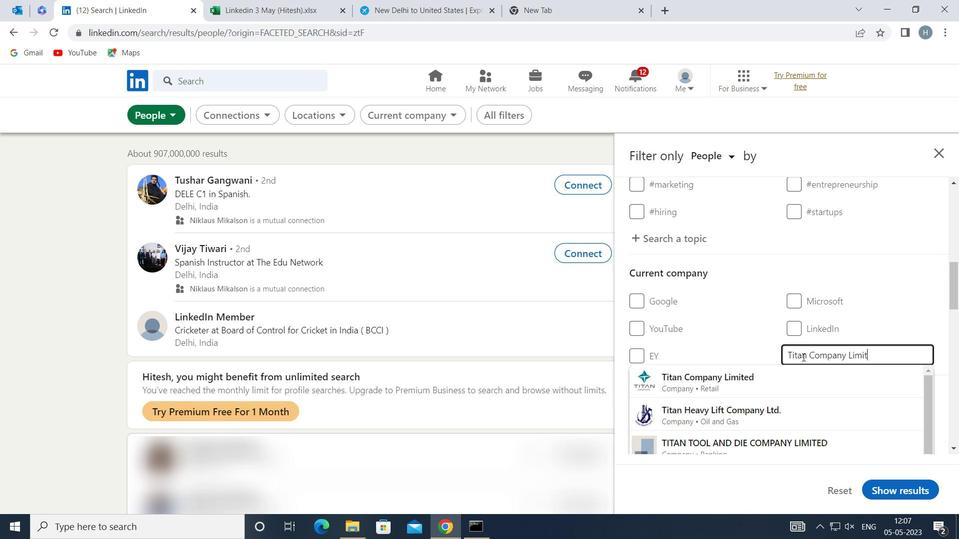 
Action: Mouse moved to (762, 384)
Screenshot: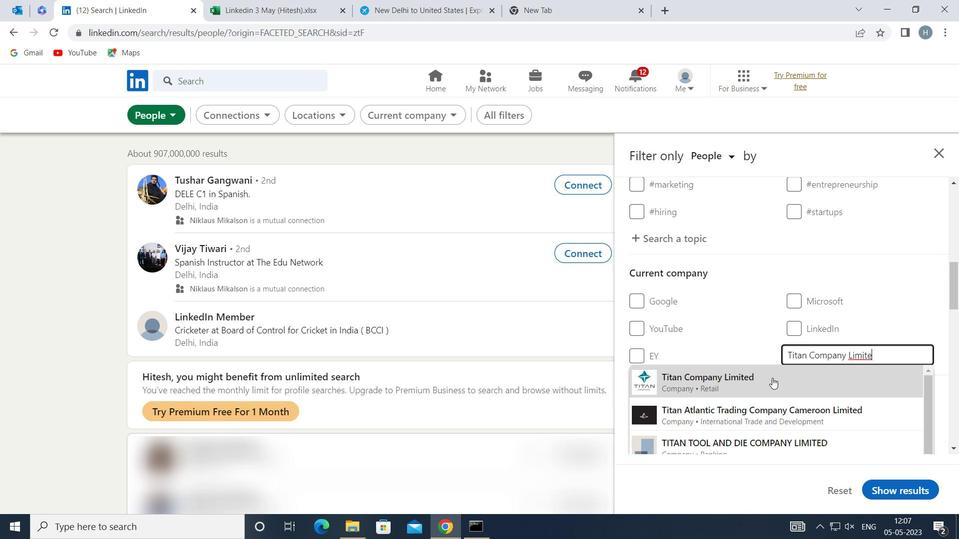 
Action: Mouse pressed left at (762, 384)
Screenshot: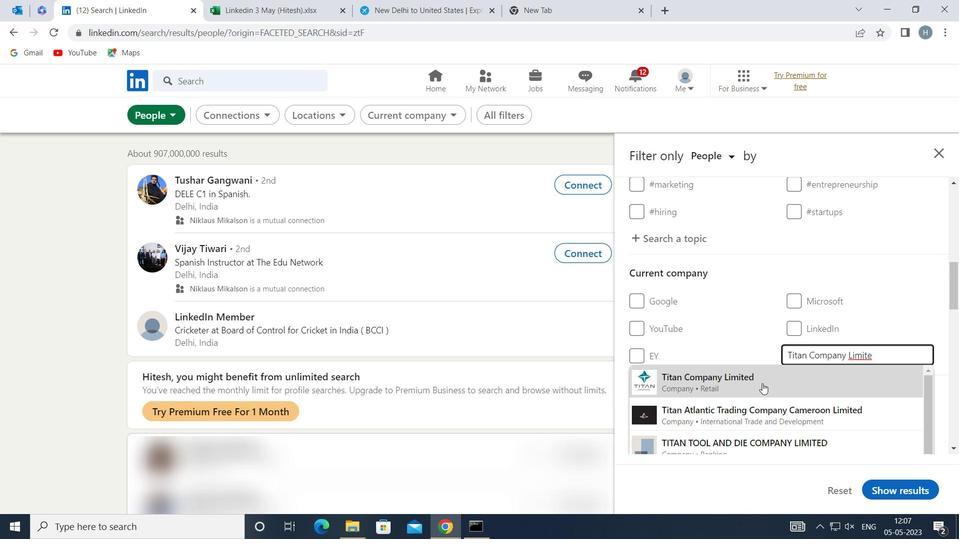 
Action: Mouse moved to (746, 363)
Screenshot: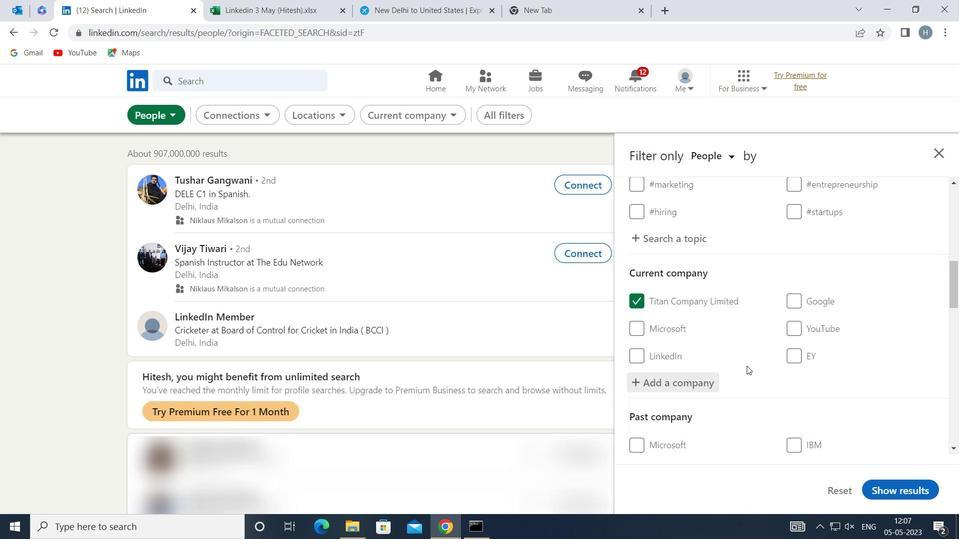 
Action: Mouse scrolled (746, 363) with delta (0, 0)
Screenshot: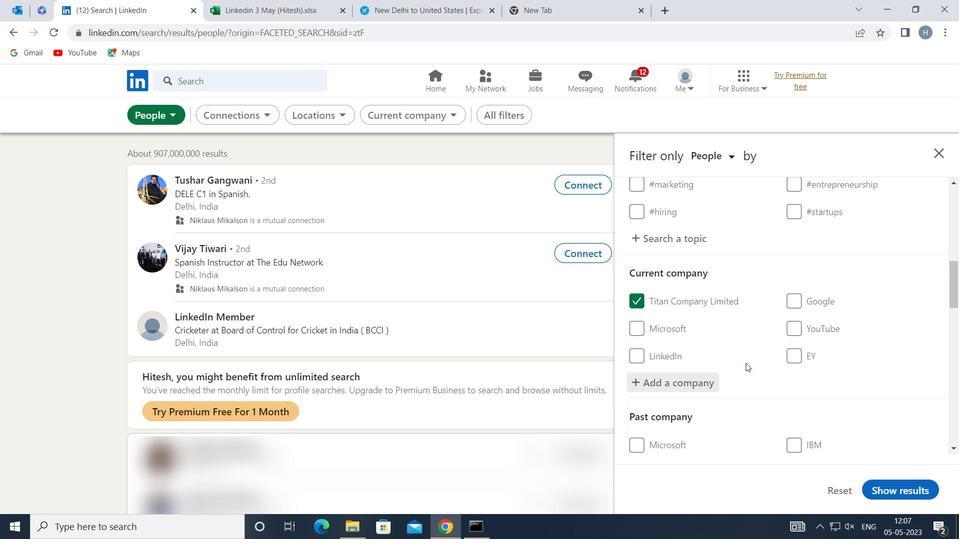 
Action: Mouse moved to (746, 362)
Screenshot: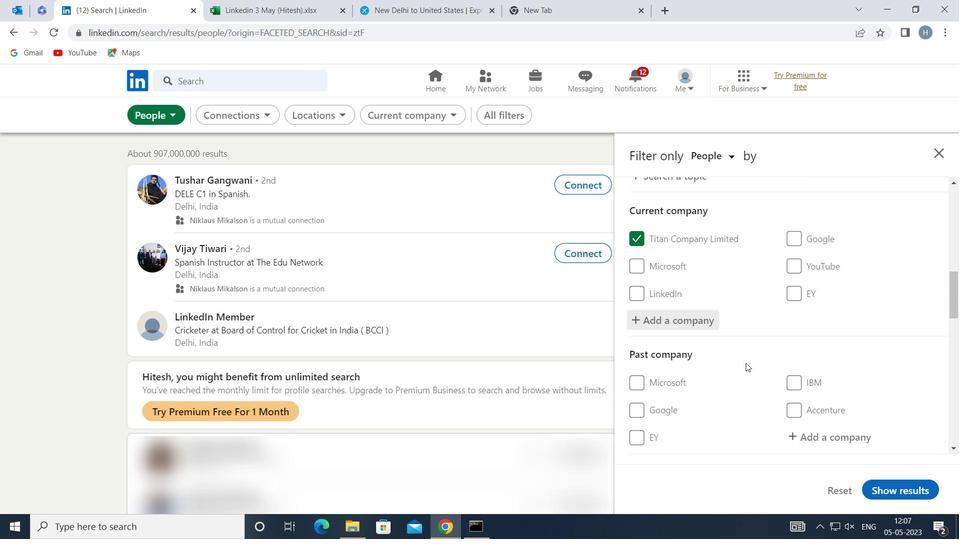 
Action: Mouse scrolled (746, 361) with delta (0, 0)
Screenshot: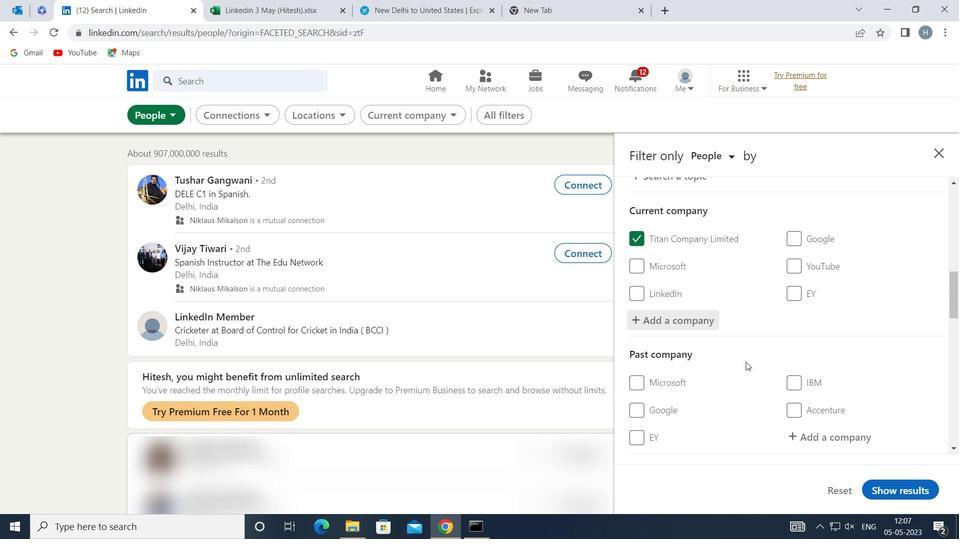 
Action: Mouse moved to (746, 360)
Screenshot: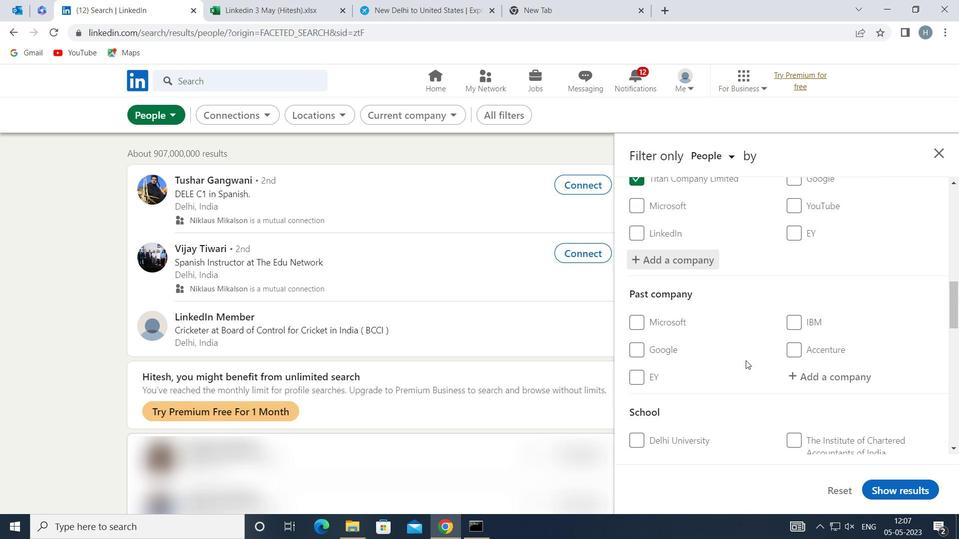 
Action: Mouse scrolled (746, 359) with delta (0, 0)
Screenshot: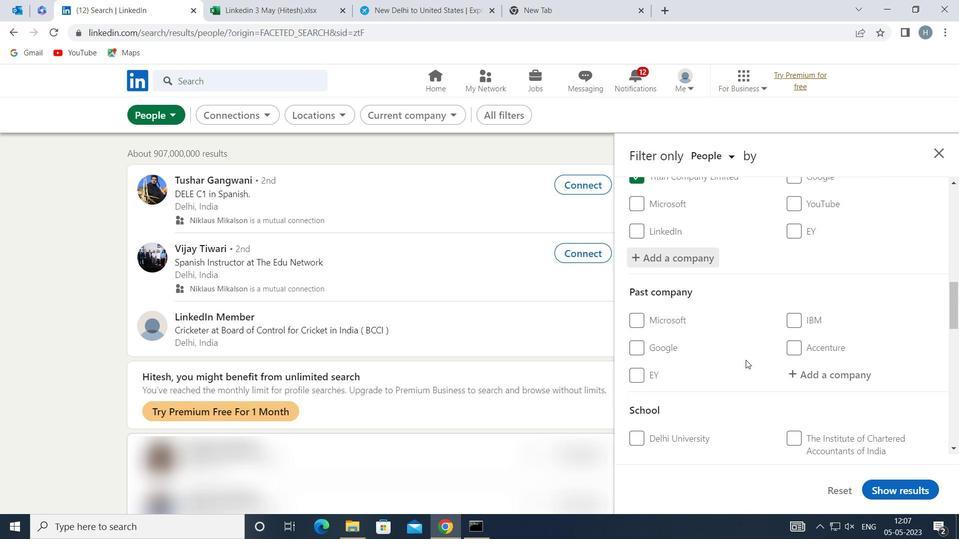 
Action: Mouse scrolled (746, 359) with delta (0, 0)
Screenshot: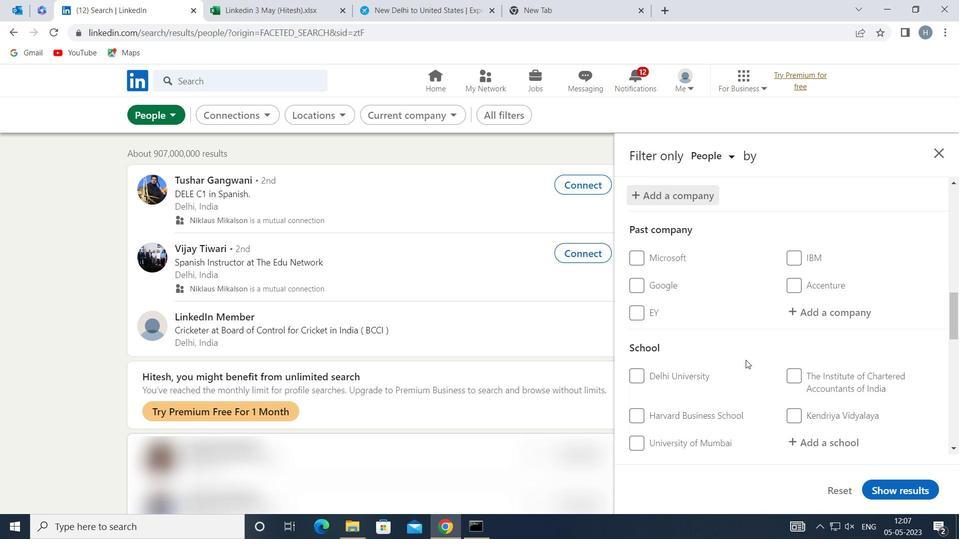 
Action: Mouse moved to (827, 375)
Screenshot: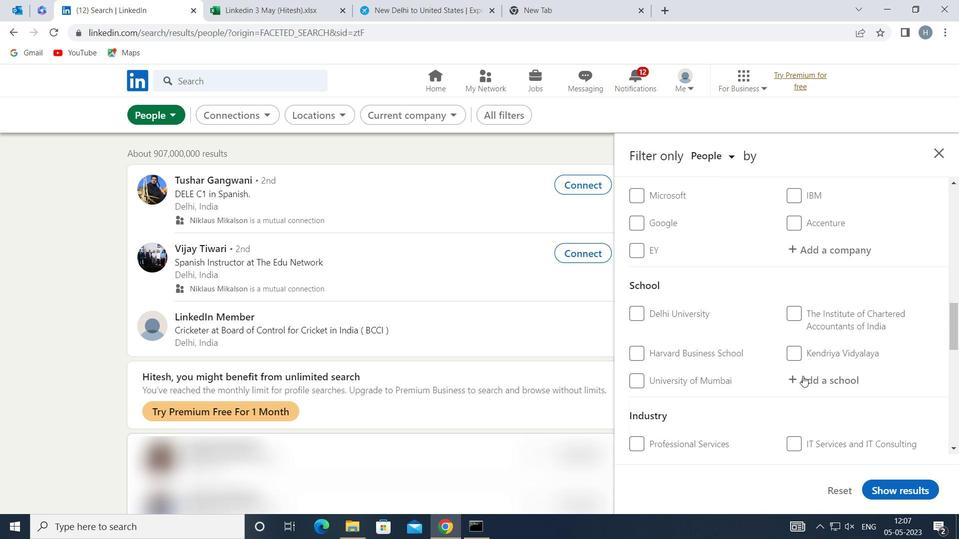 
Action: Mouse pressed left at (827, 375)
Screenshot: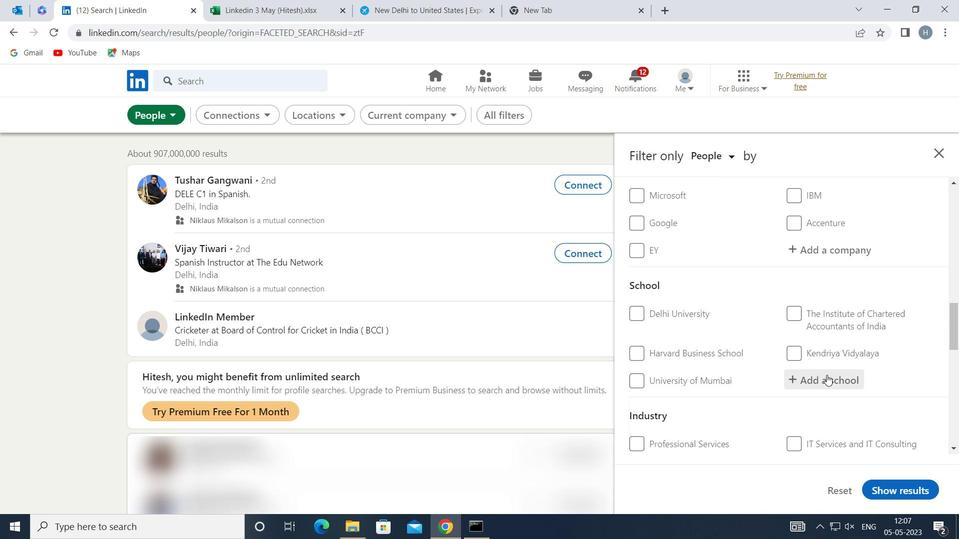 
Action: Mouse moved to (827, 374)
Screenshot: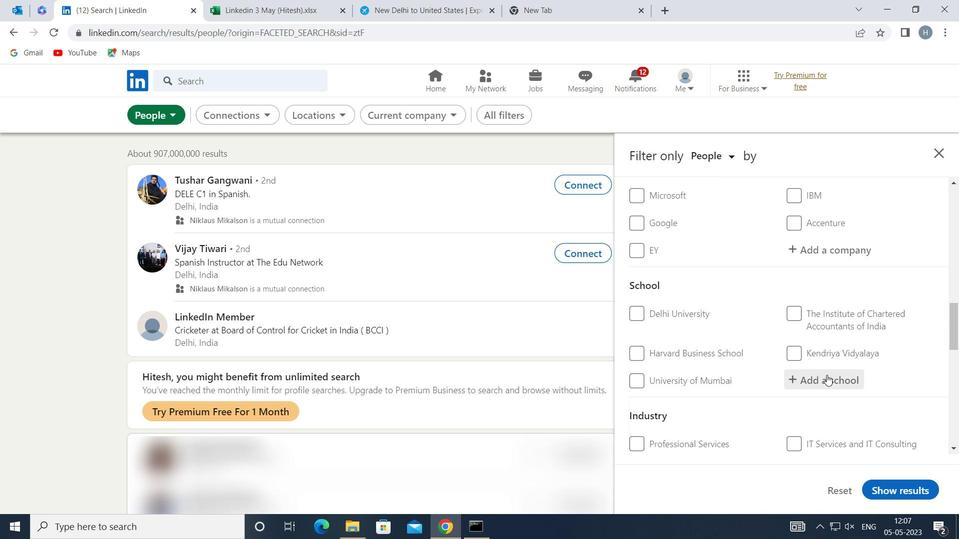 
Action: Key pressed <Key.shift>AMRAPALI<Key.space><Key.shift>GROUP<Key.space>OF<Key.space><Key.shift>INSTIY<Key.backspace>TUTE<Key.space>
Screenshot: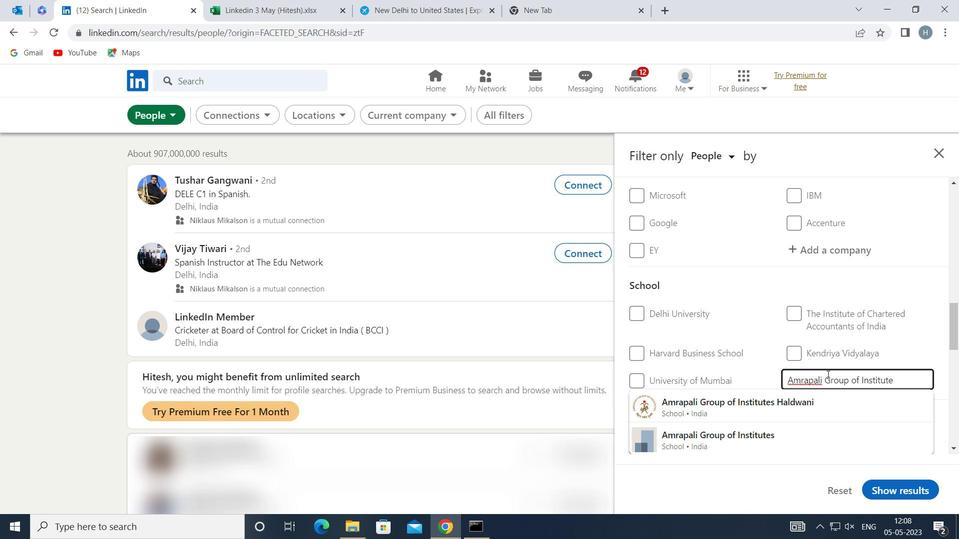 
Action: Mouse moved to (828, 370)
Screenshot: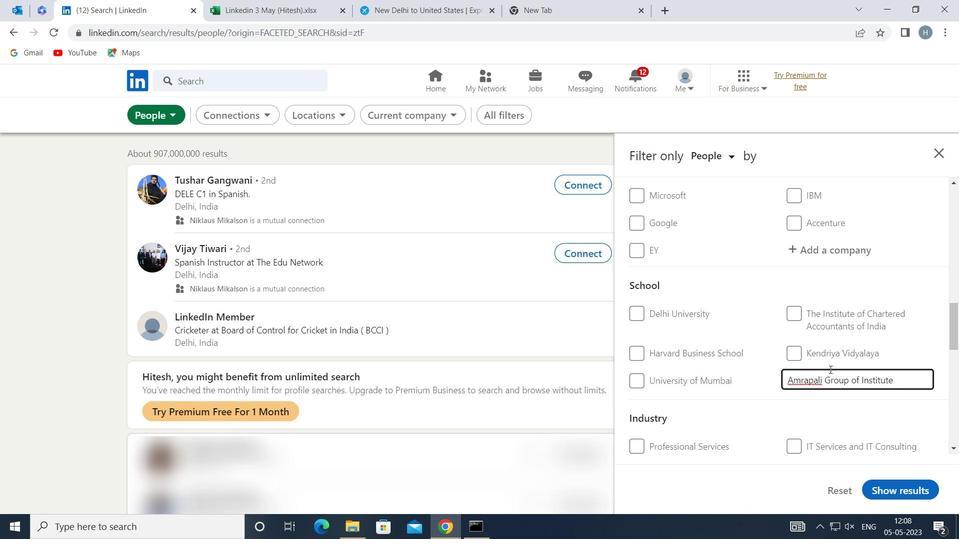 
Action: Key pressed <Key.backspace>
Screenshot: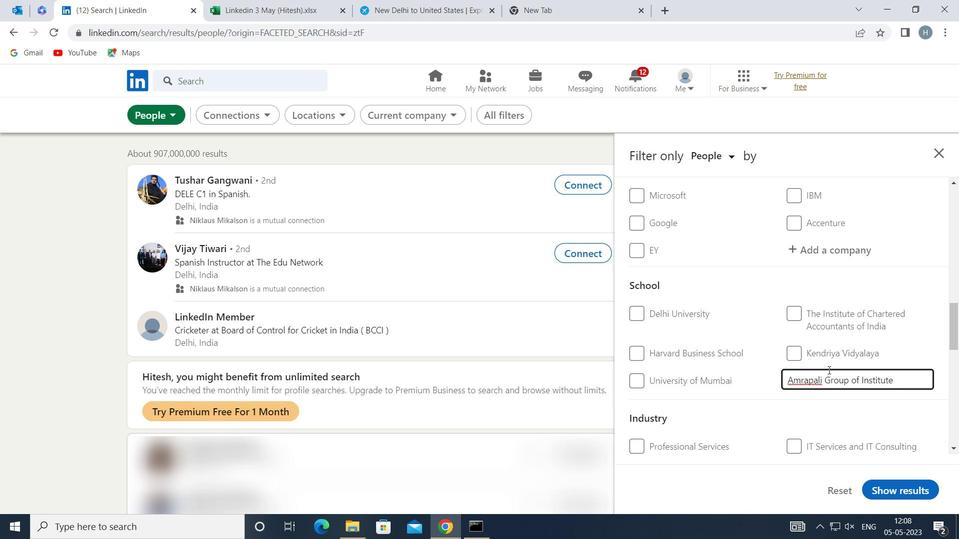 
Action: Mouse moved to (828, 370)
Screenshot: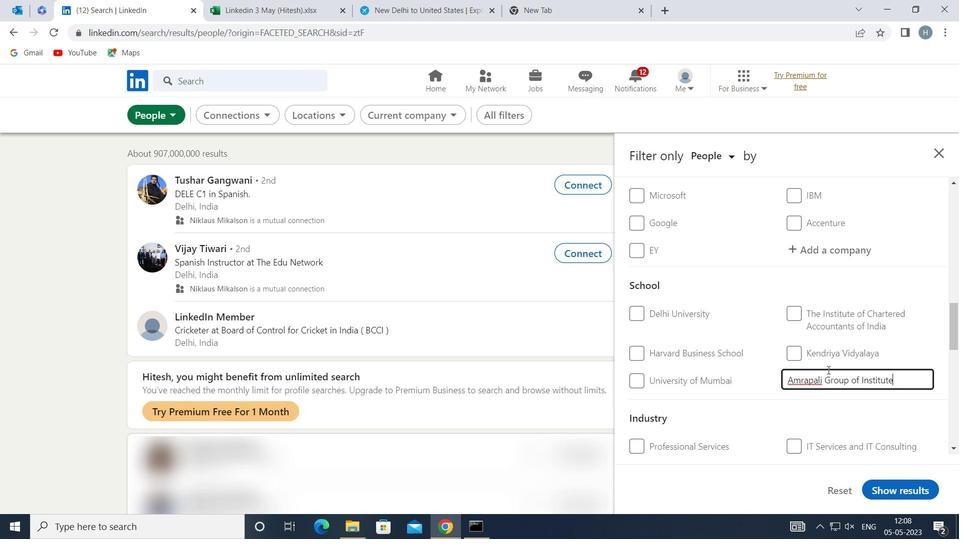 
Action: Key pressed <Key.backspace>
Screenshot: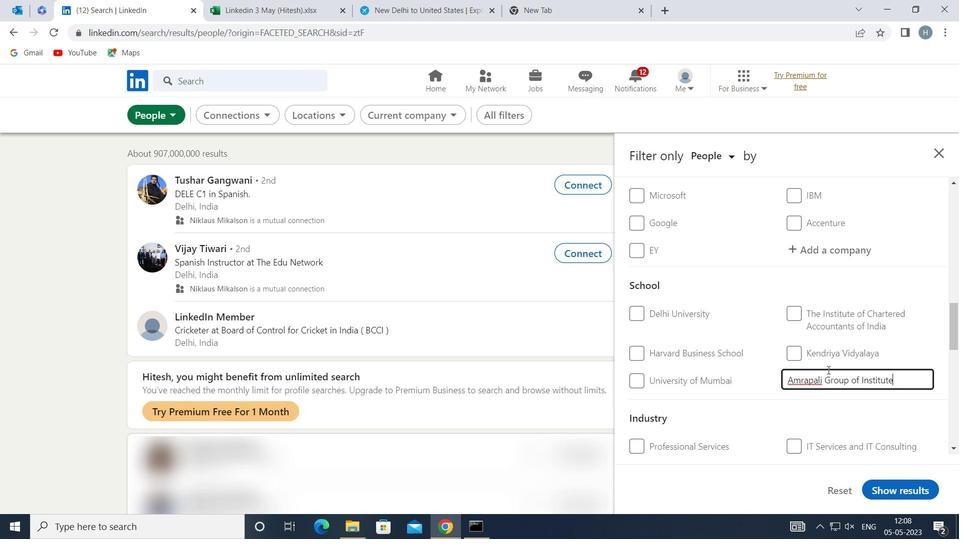 
Action: Mouse moved to (824, 371)
Screenshot: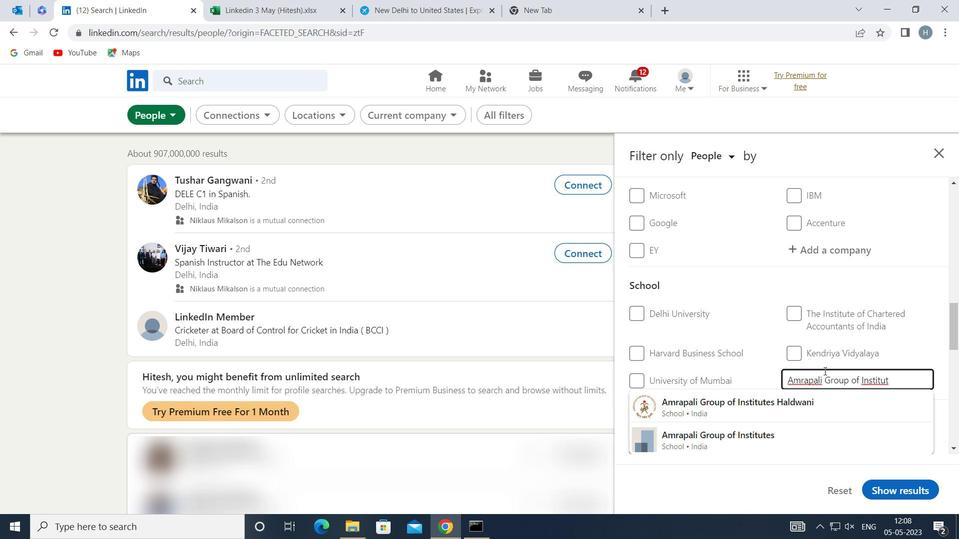 
Action: Key pressed S
Screenshot: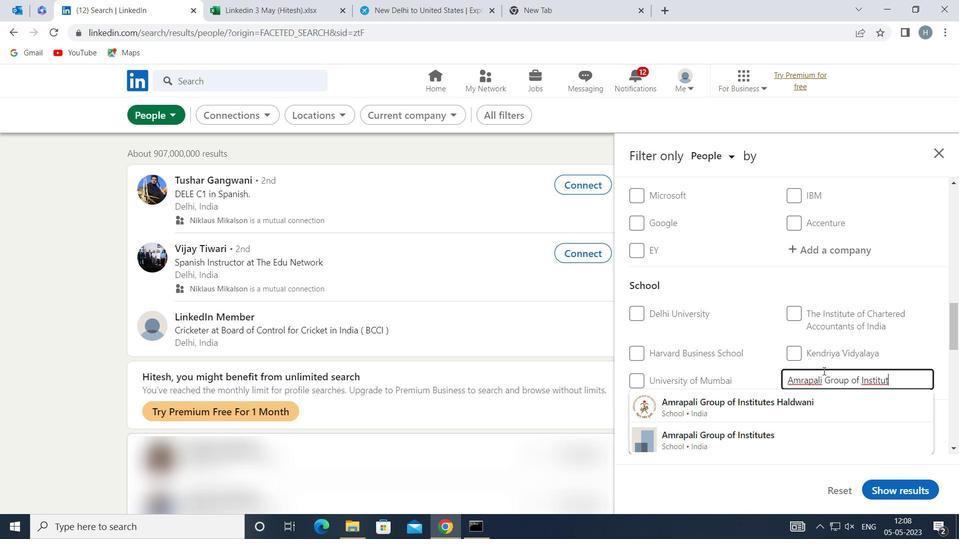 
Action: Mouse moved to (823, 371)
Screenshot: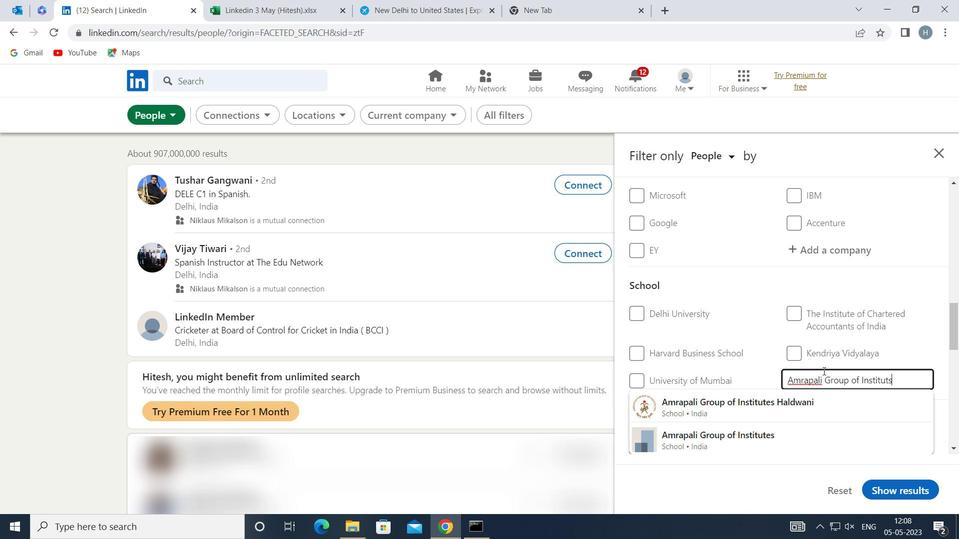 
Action: Key pressed <Key.backspace>E
Screenshot: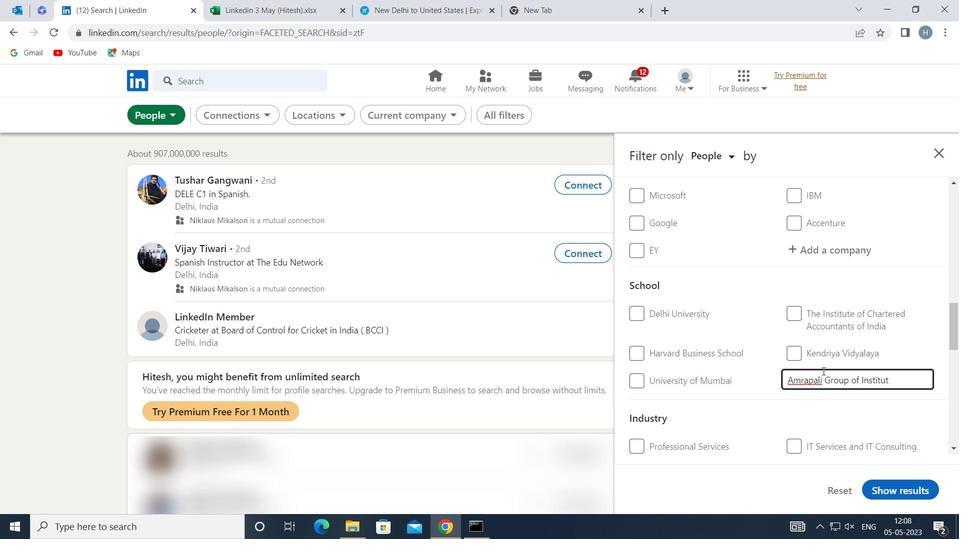 
Action: Mouse moved to (815, 397)
Screenshot: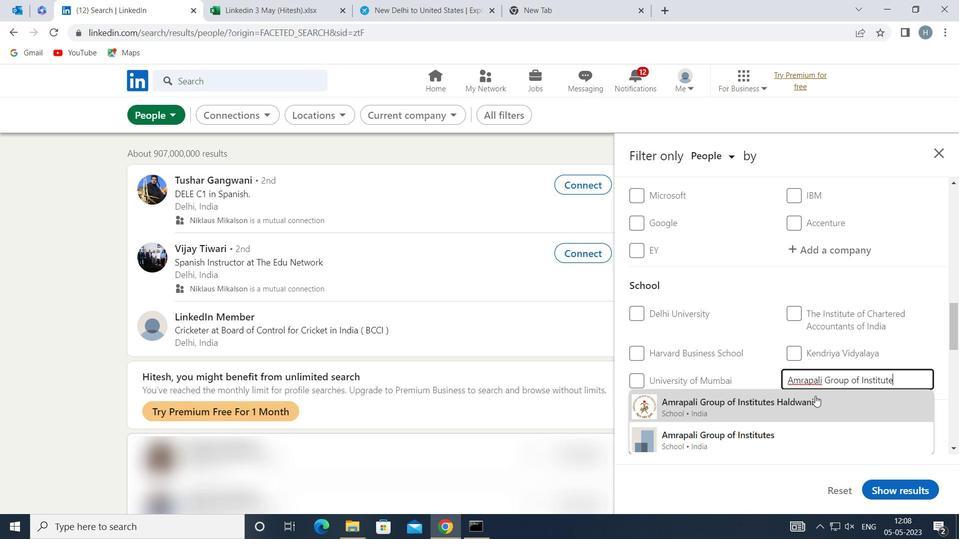 
Action: Mouse pressed left at (815, 397)
Screenshot: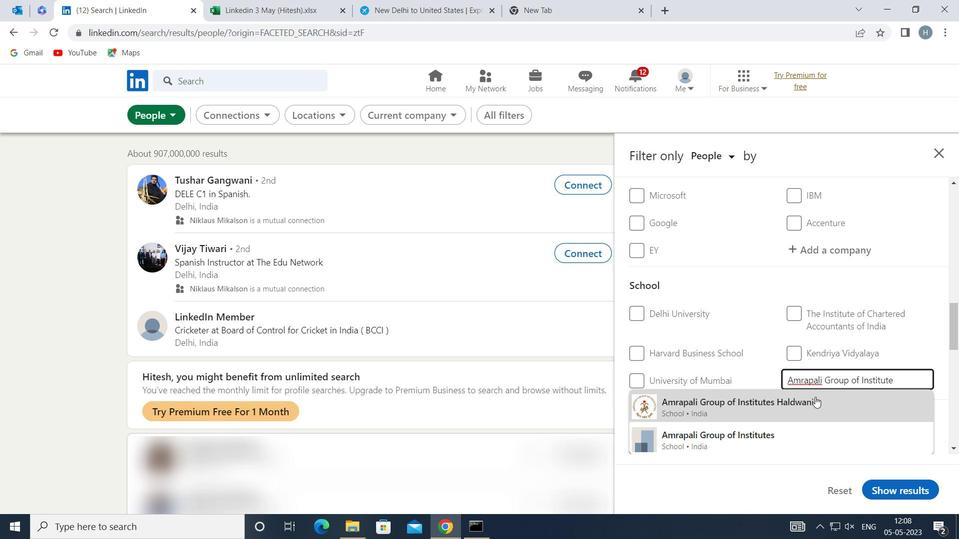 
Action: Mouse moved to (801, 371)
Screenshot: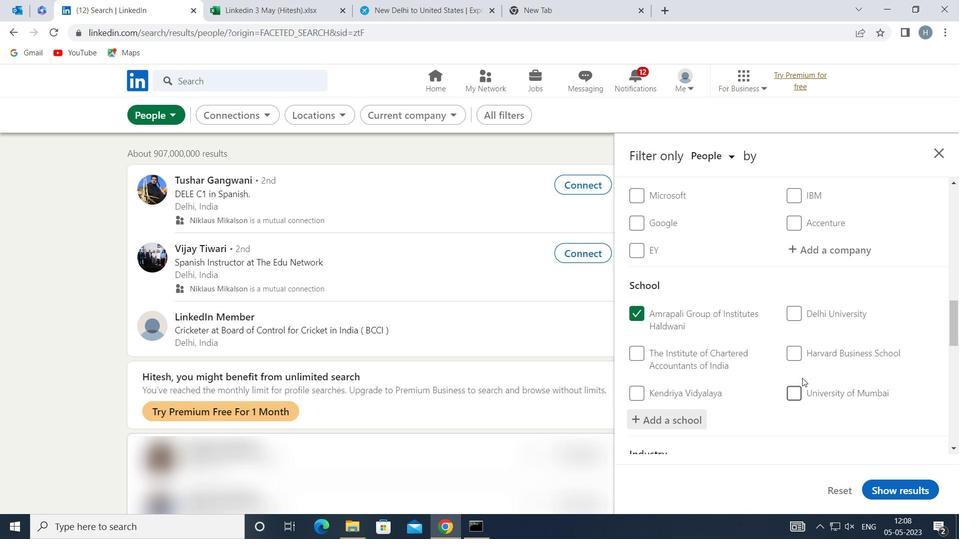 
Action: Mouse scrolled (801, 370) with delta (0, 0)
Screenshot: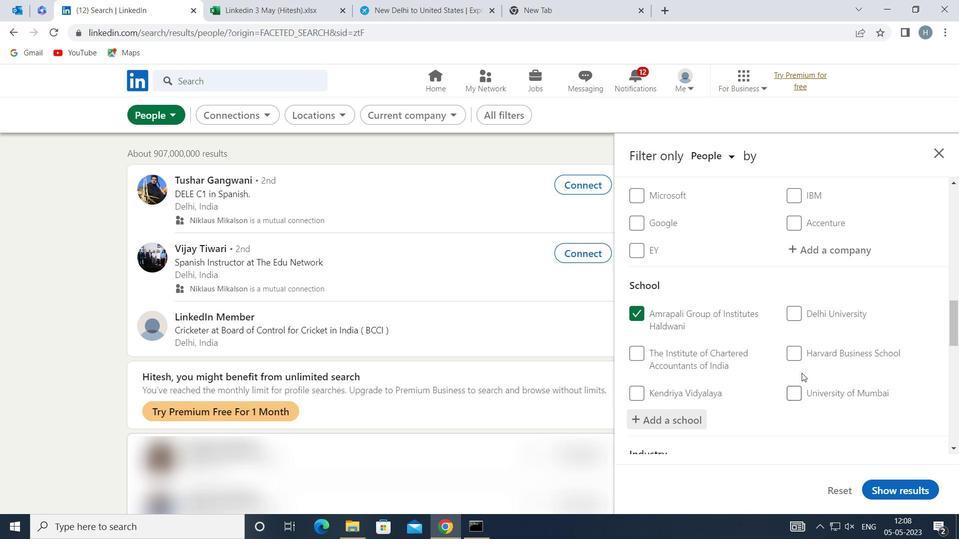 
Action: Mouse scrolled (801, 370) with delta (0, 0)
Screenshot: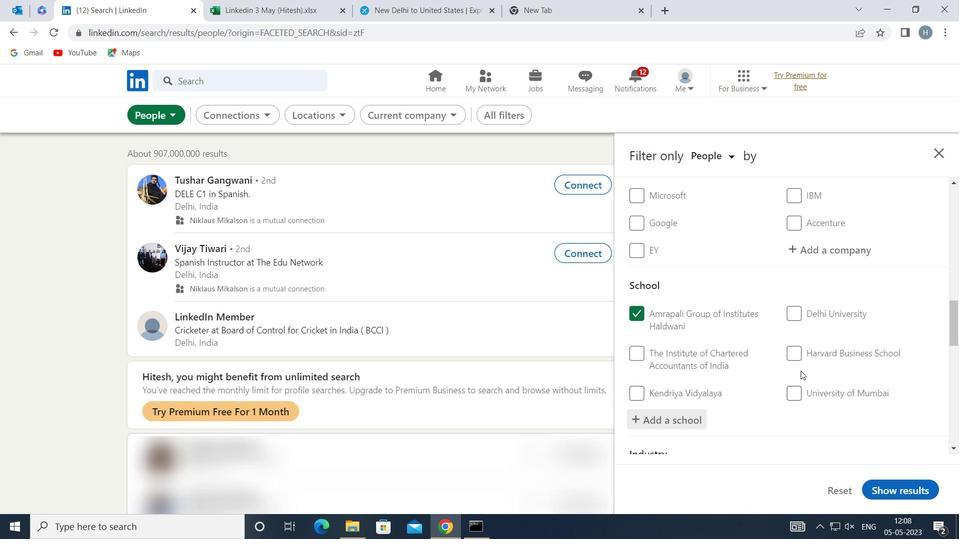 
Action: Mouse moved to (800, 369)
Screenshot: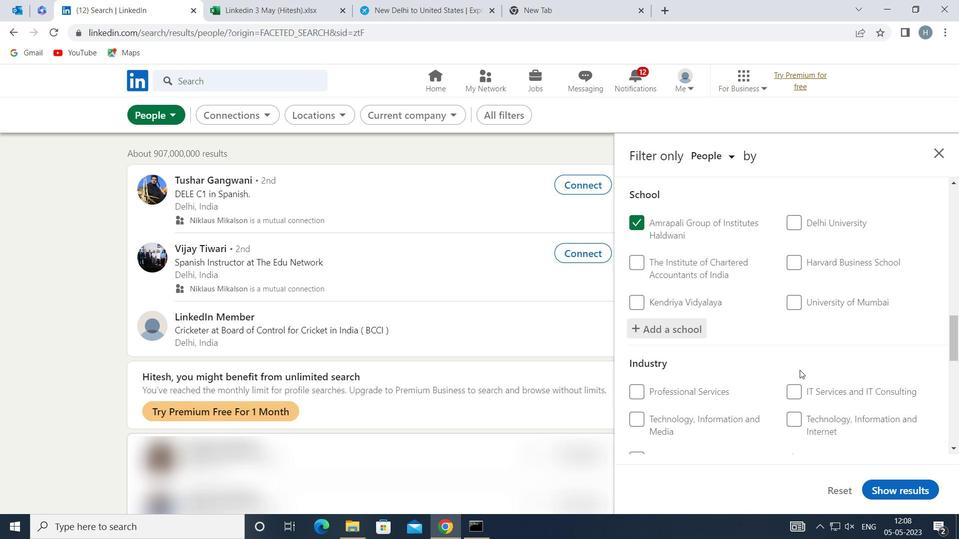 
Action: Mouse scrolled (800, 369) with delta (0, 0)
Screenshot: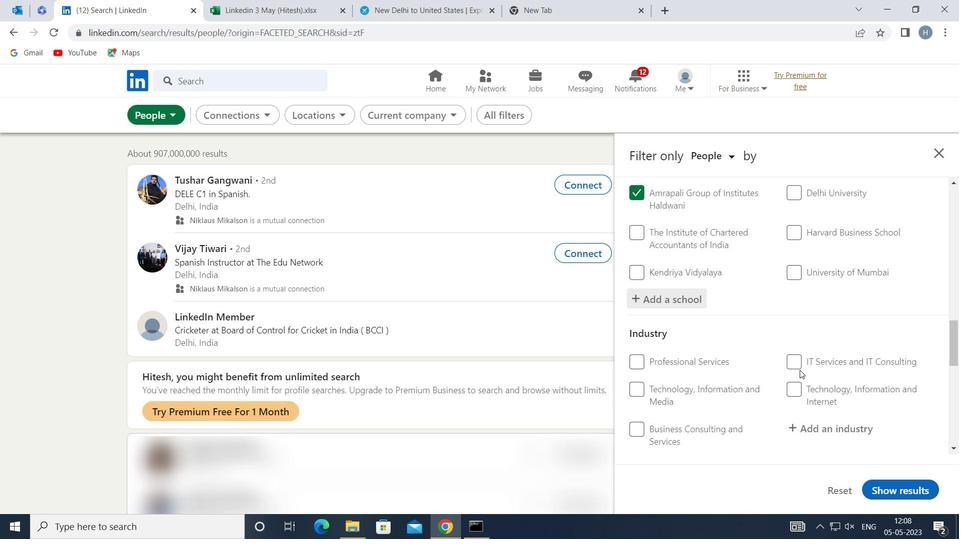 
Action: Mouse moved to (824, 360)
Screenshot: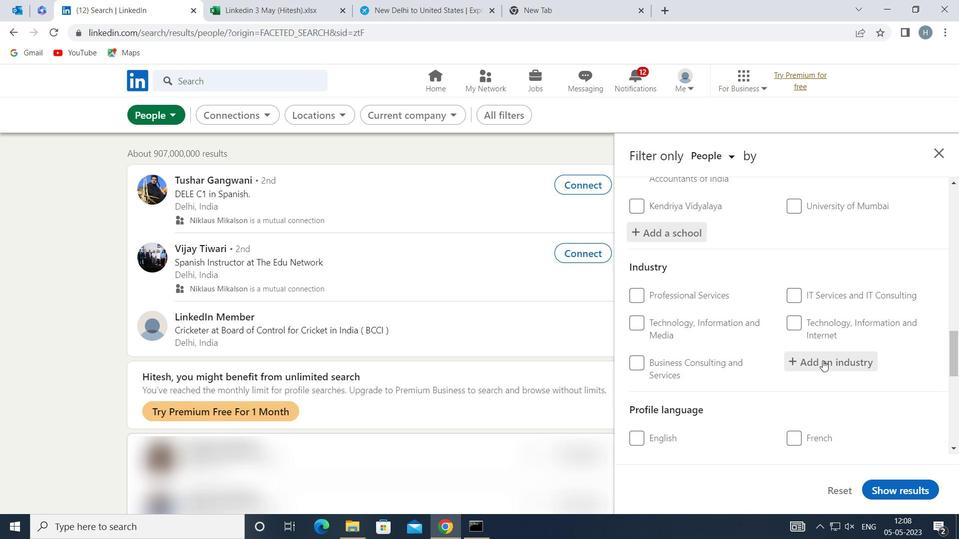 
Action: Mouse pressed left at (824, 360)
Screenshot: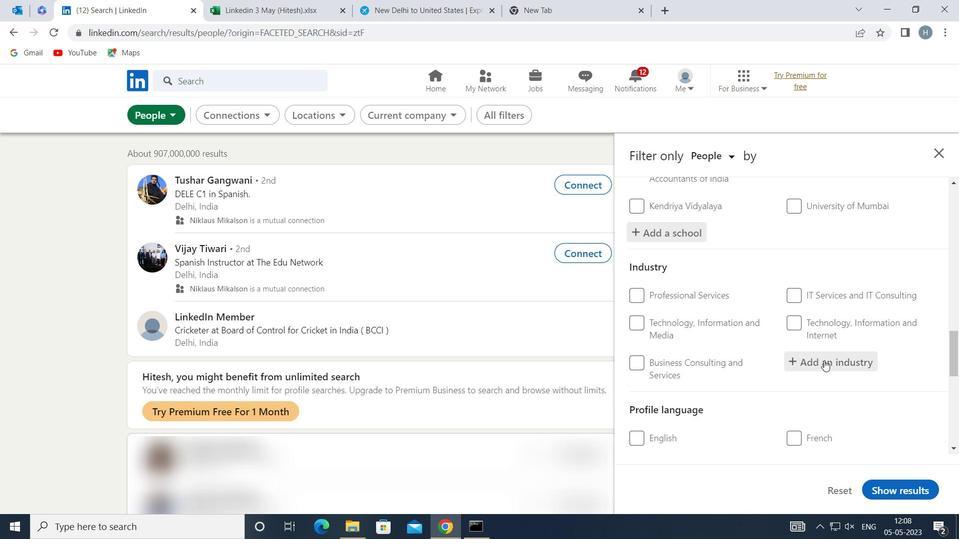 
Action: Key pressed <Key.shift>HOUSEHOLD<Key.space><Key.shift>APPLI
Screenshot: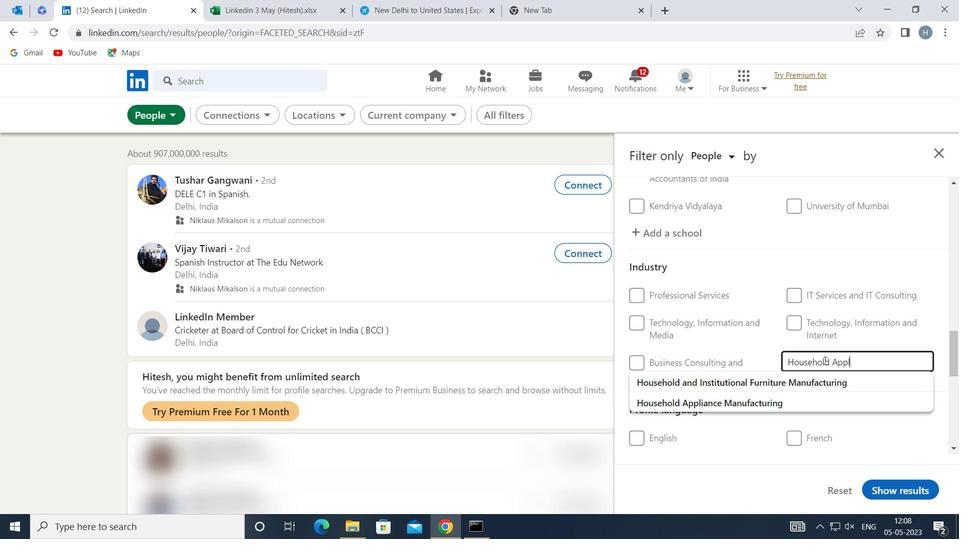 
Action: Mouse moved to (752, 377)
Screenshot: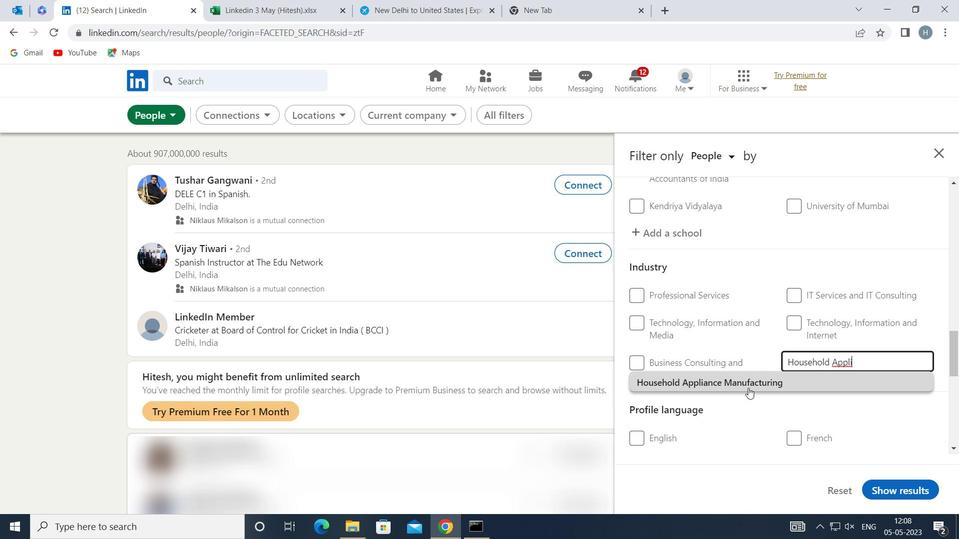 
Action: Mouse pressed left at (752, 377)
Screenshot: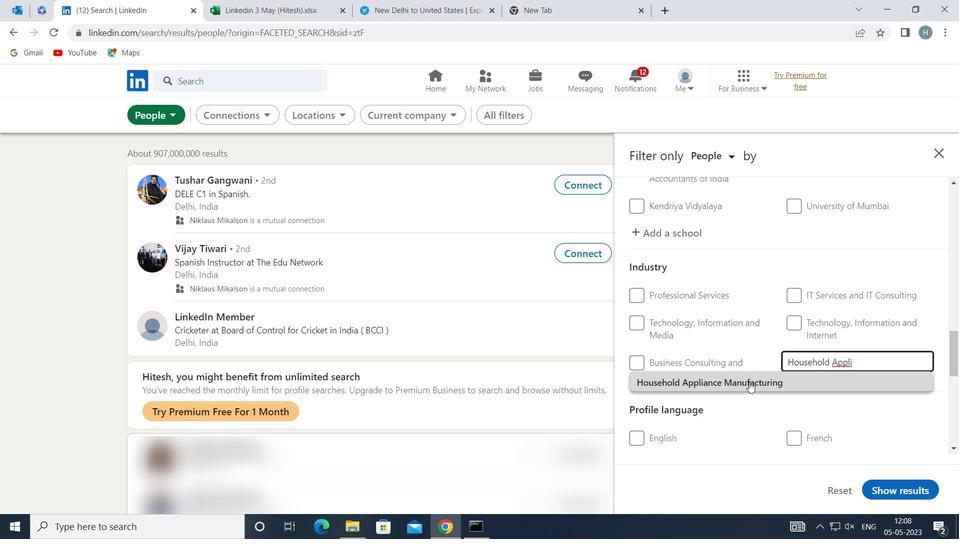 
Action: Mouse moved to (749, 347)
Screenshot: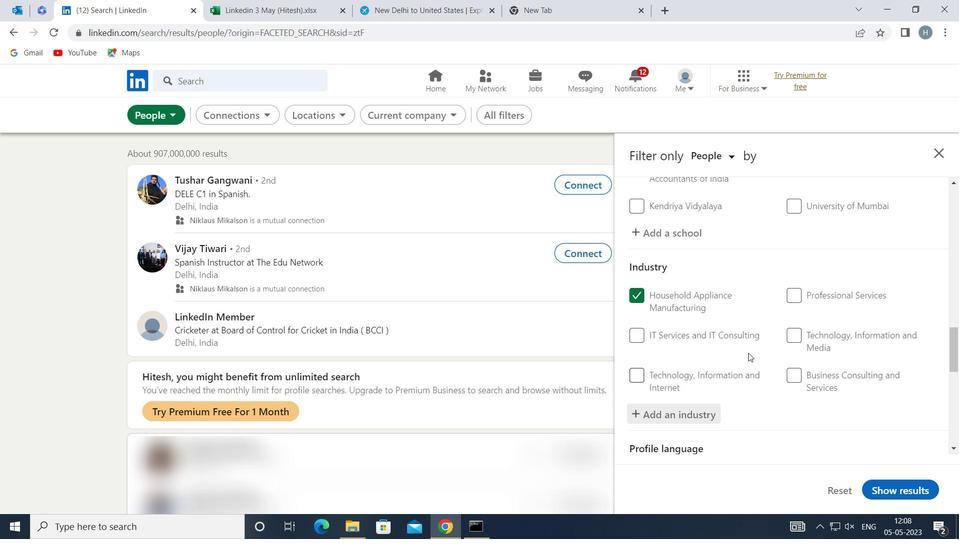 
Action: Mouse scrolled (749, 346) with delta (0, 0)
Screenshot: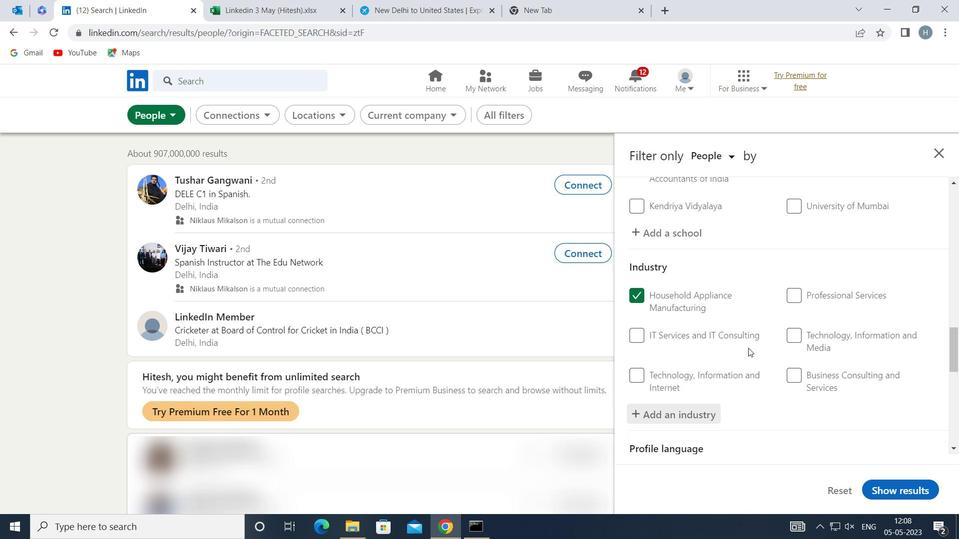 
Action: Mouse moved to (751, 344)
Screenshot: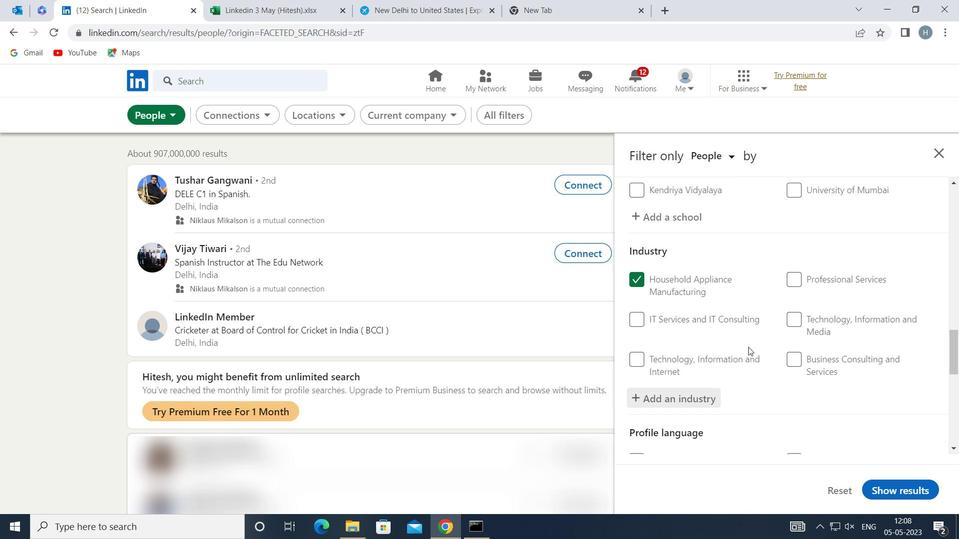 
Action: Mouse scrolled (751, 344) with delta (0, 0)
Screenshot: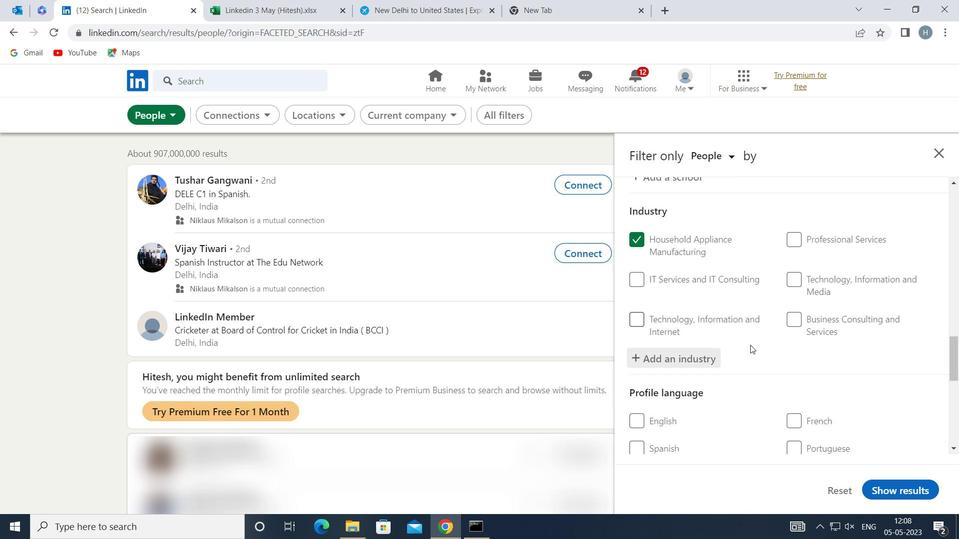 
Action: Mouse scrolled (751, 344) with delta (0, 0)
Screenshot: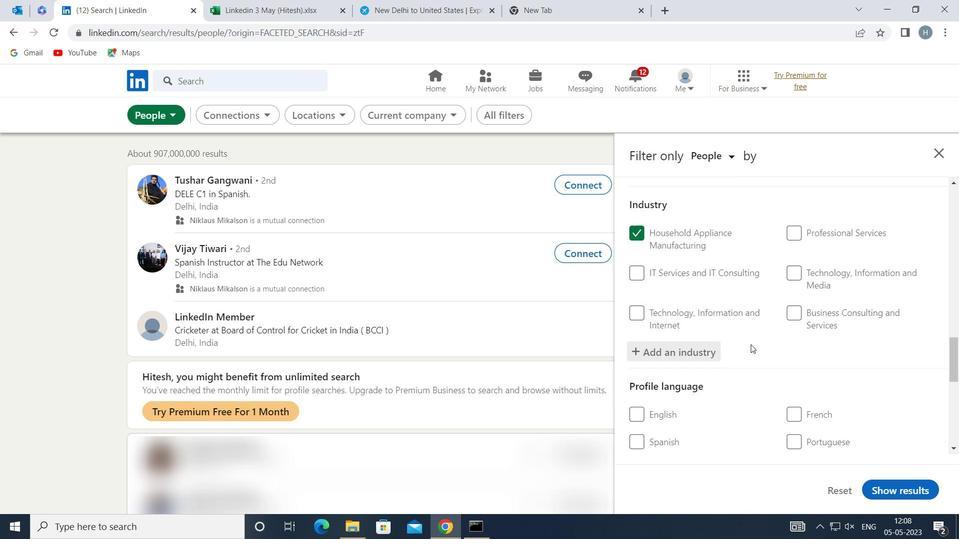 
Action: Mouse scrolled (751, 344) with delta (0, 0)
Screenshot: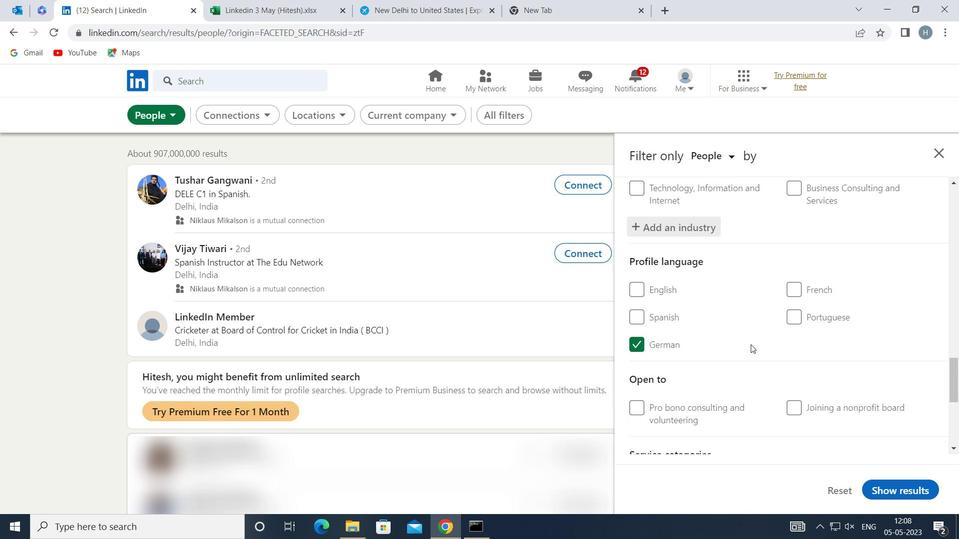 
Action: Mouse scrolled (751, 344) with delta (0, 0)
Screenshot: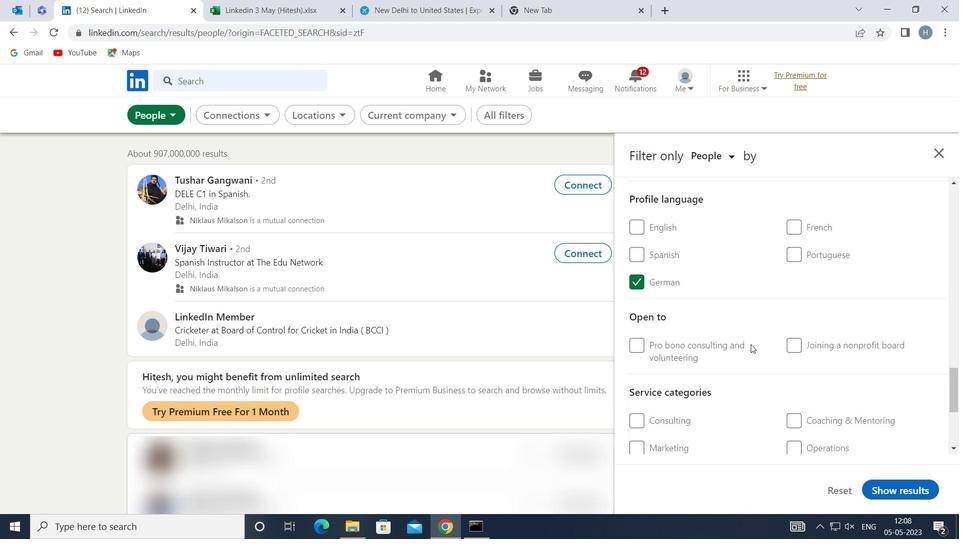 
Action: Mouse scrolled (751, 344) with delta (0, 0)
Screenshot: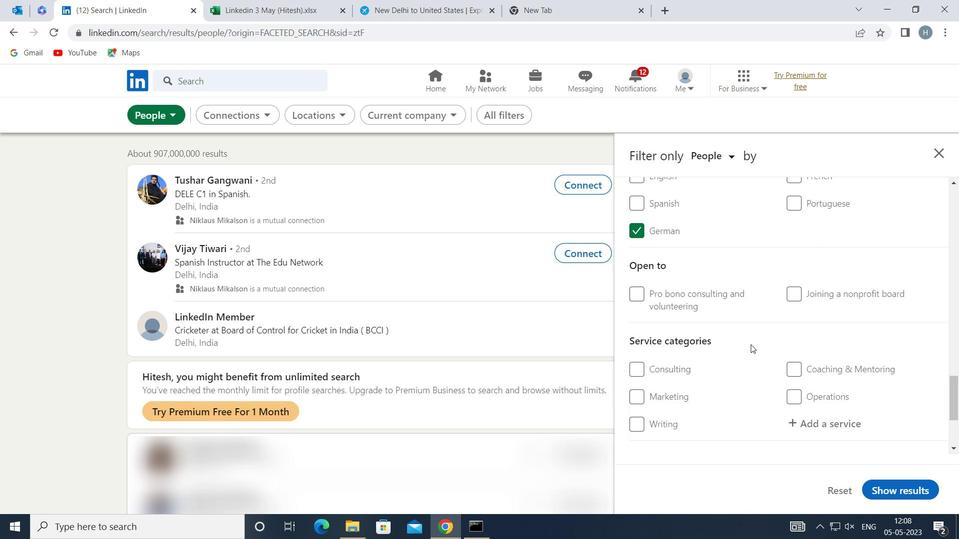 
Action: Mouse moved to (806, 342)
Screenshot: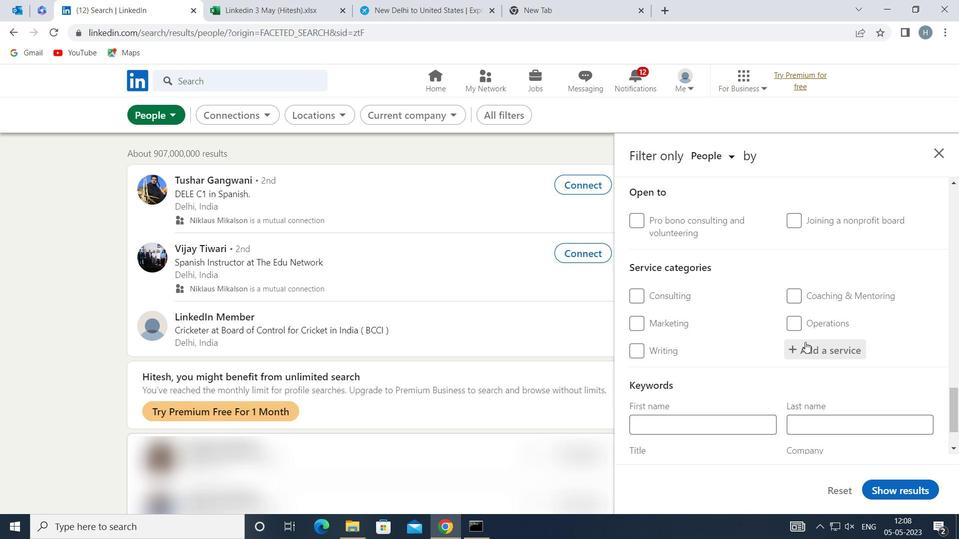 
Action: Mouse pressed left at (806, 342)
Screenshot: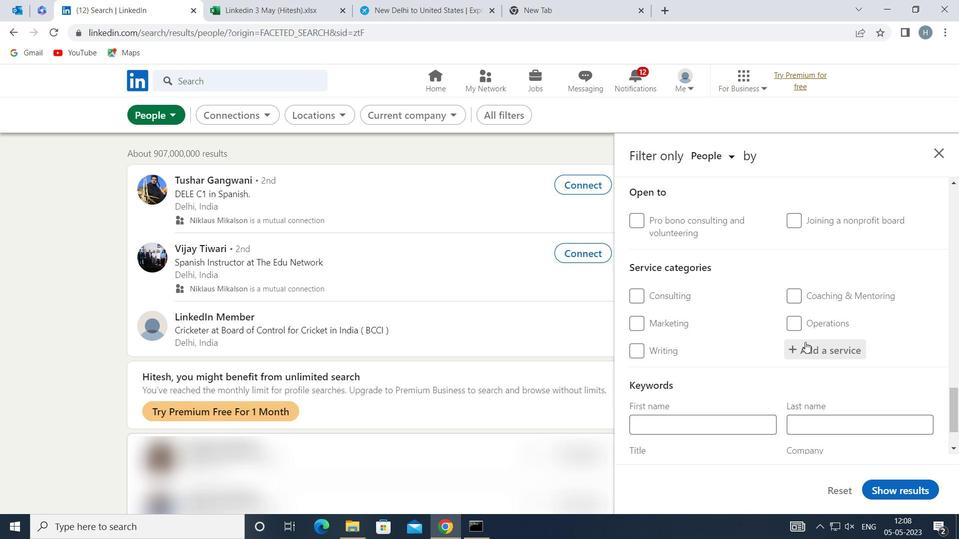 
Action: Mouse moved to (806, 340)
Screenshot: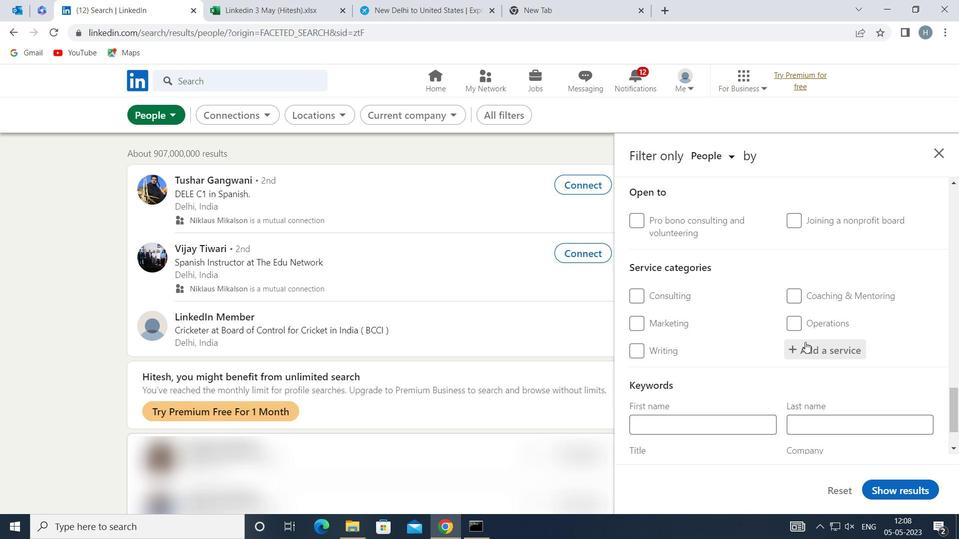 
Action: Key pressed <Key.shift>AUDIO<Key.space><Key.shift>ENGIN
Screenshot: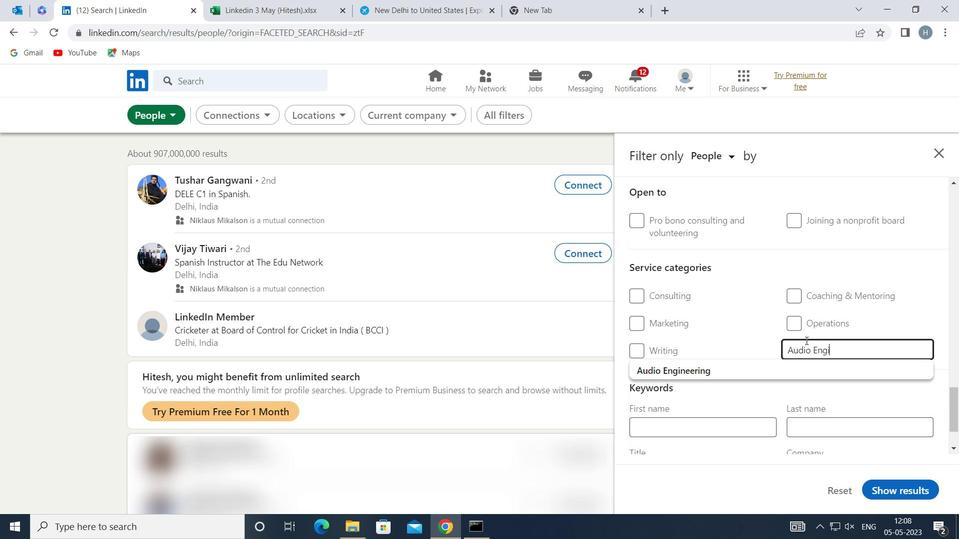 
Action: Mouse moved to (769, 369)
Screenshot: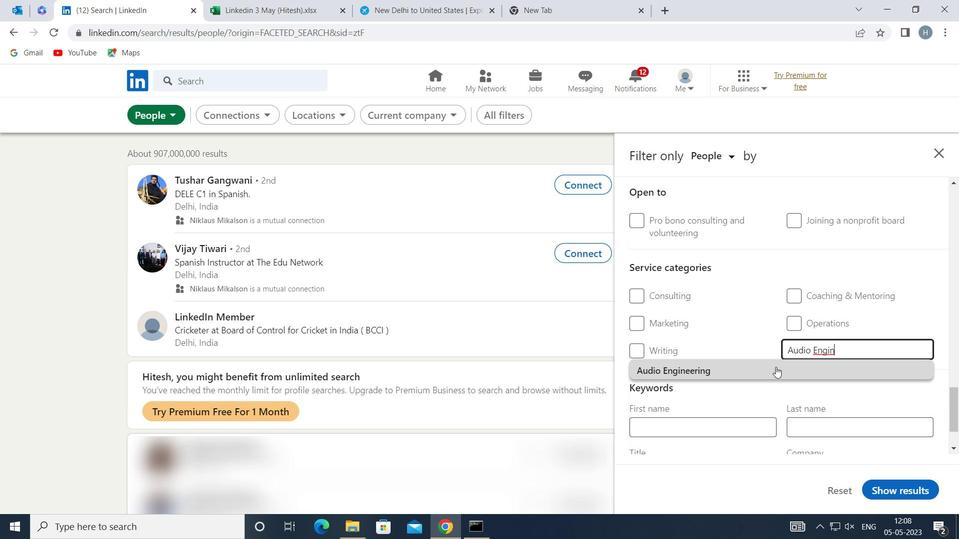 
Action: Mouse pressed left at (769, 369)
Screenshot: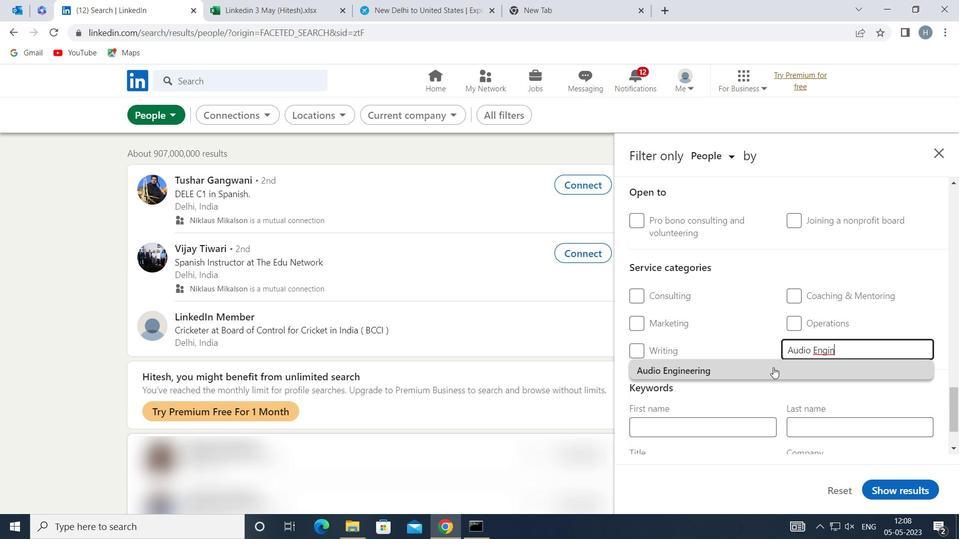 
Action: Mouse moved to (753, 365)
Screenshot: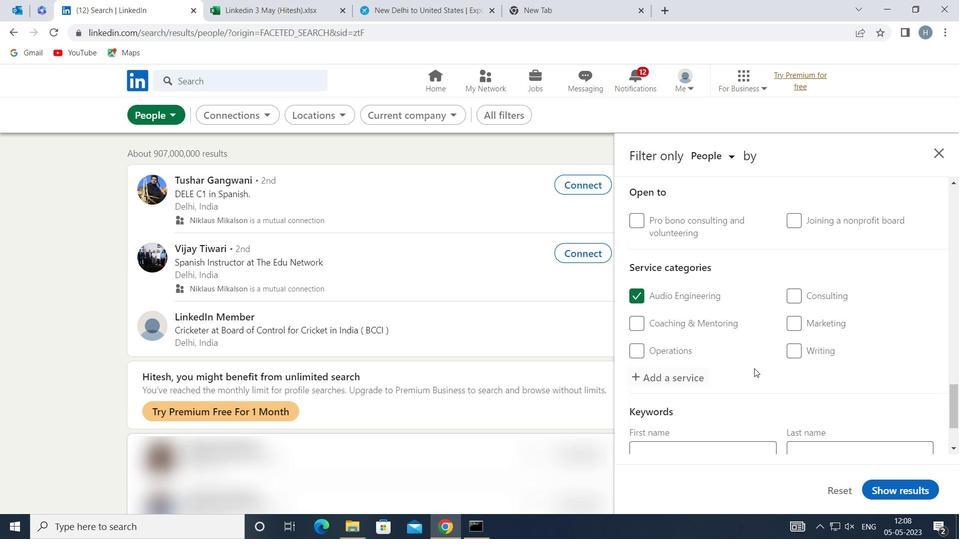 
Action: Mouse scrolled (753, 364) with delta (0, 0)
Screenshot: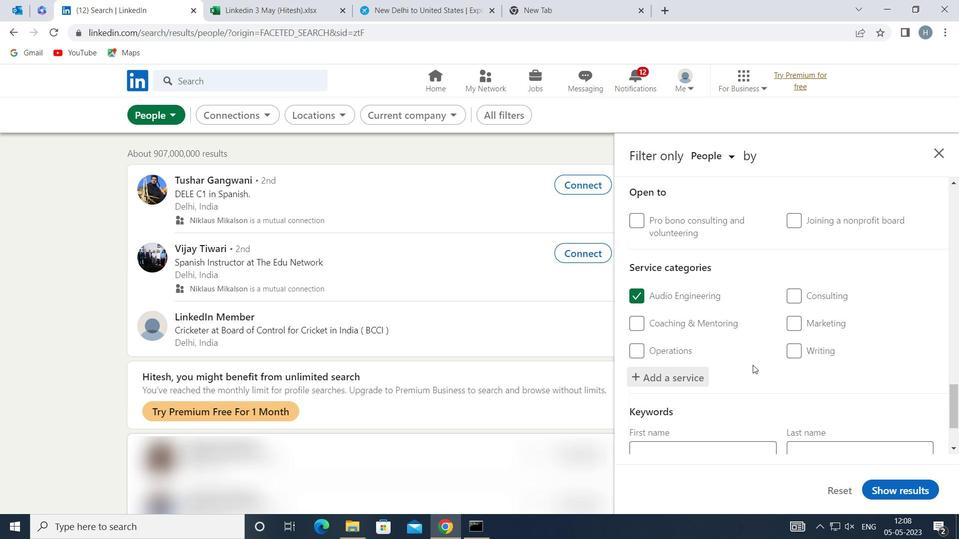 
Action: Mouse scrolled (753, 364) with delta (0, 0)
Screenshot: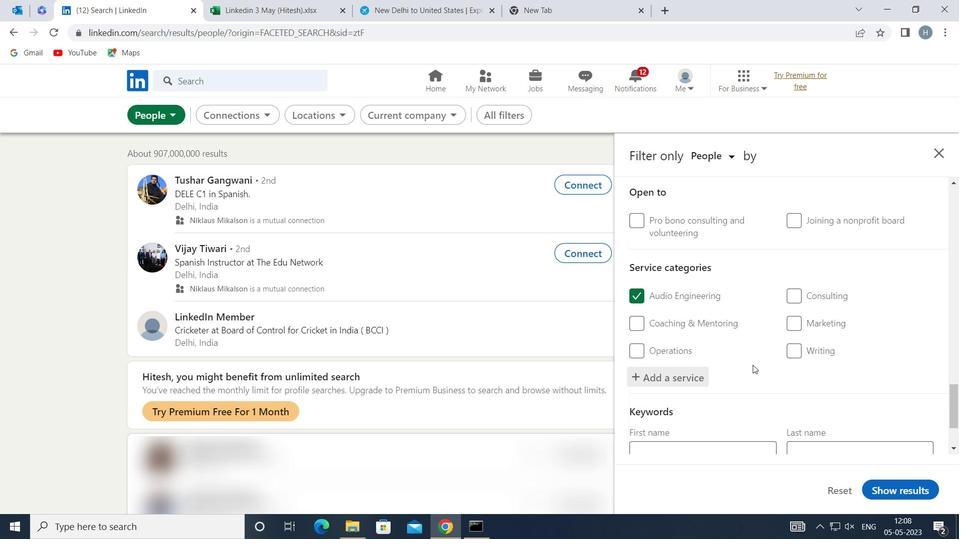 
Action: Mouse scrolled (753, 364) with delta (0, 0)
Screenshot: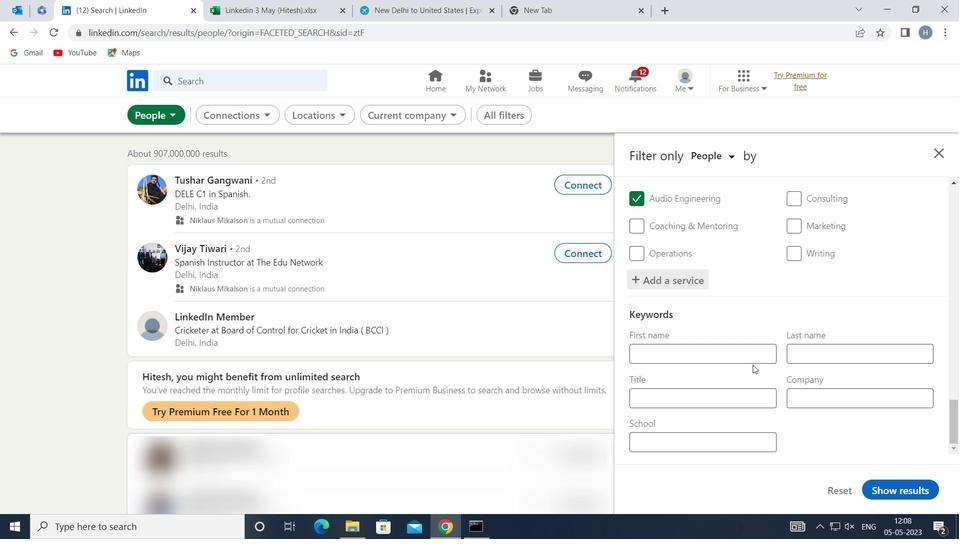 
Action: Mouse scrolled (753, 364) with delta (0, 0)
Screenshot: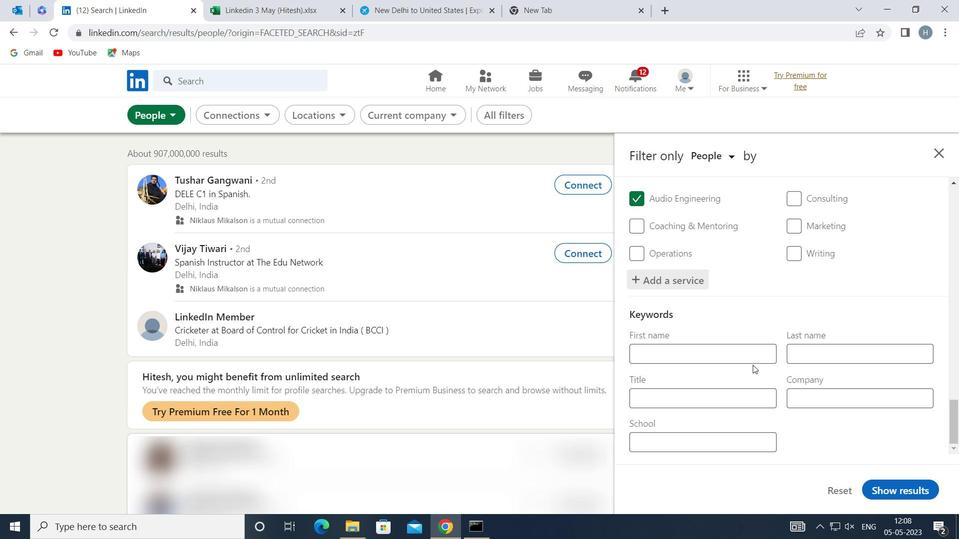 
Action: Mouse moved to (751, 396)
Screenshot: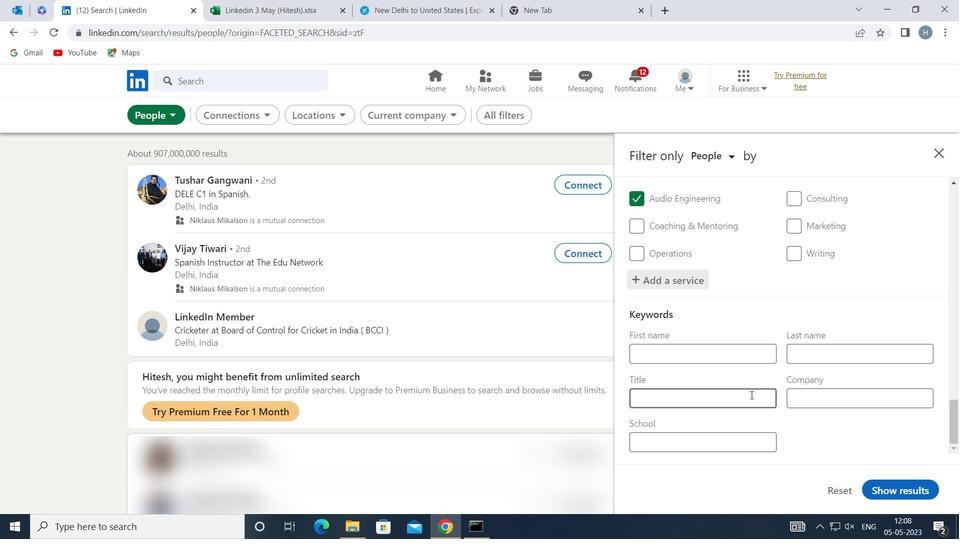 
Action: Mouse pressed left at (751, 396)
Screenshot: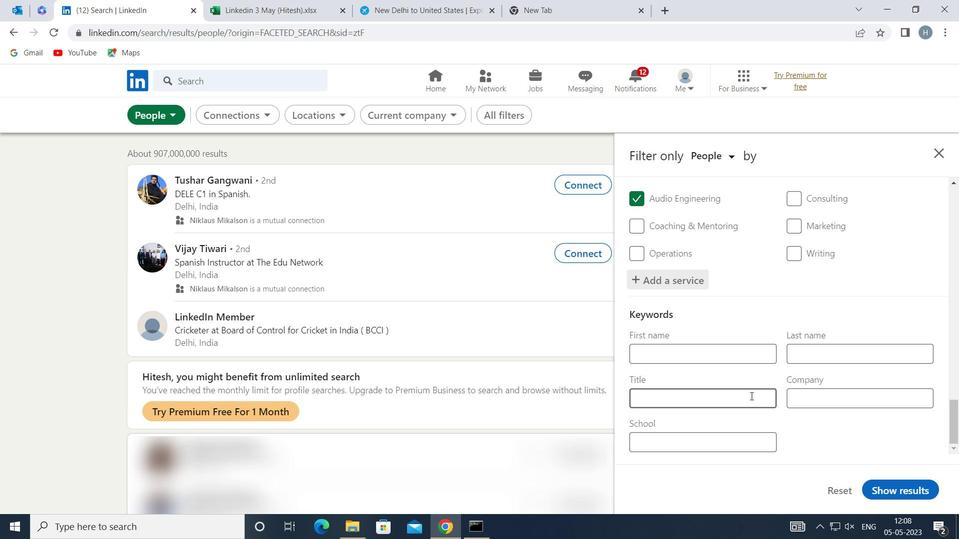 
Action: Mouse moved to (731, 394)
Screenshot: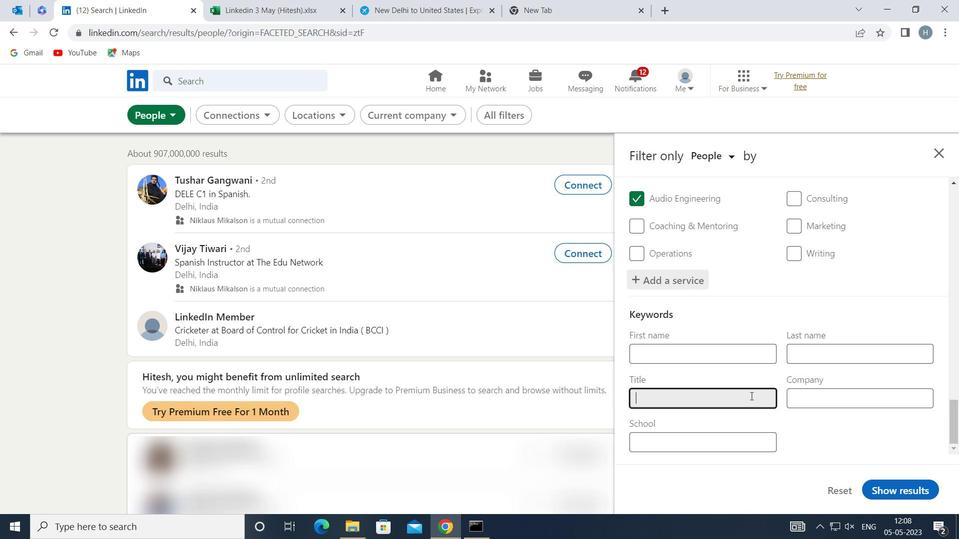 
Action: Key pressed <Key.shift>CONCIERGE
Screenshot: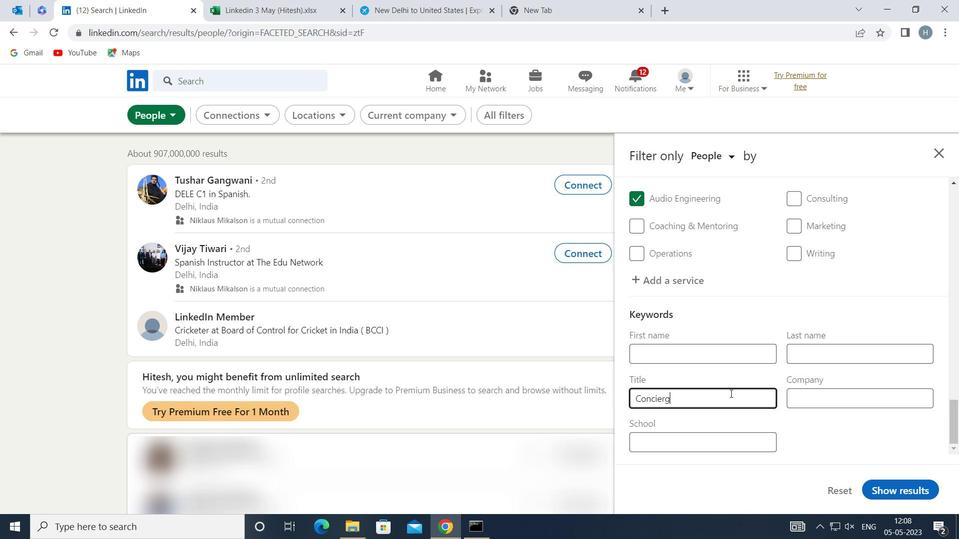 
Action: Mouse moved to (898, 489)
Screenshot: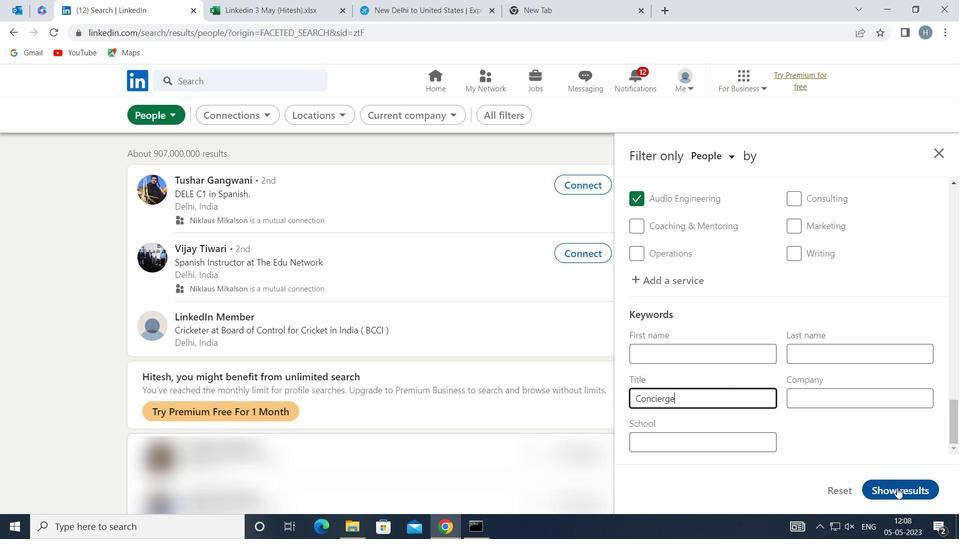 
Action: Mouse pressed left at (898, 489)
Screenshot: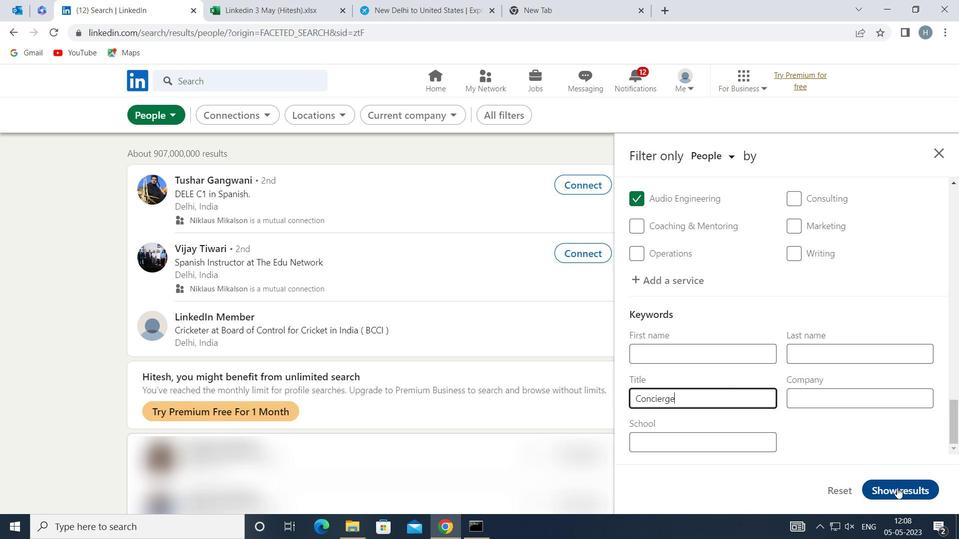 
Action: Mouse moved to (719, 345)
Screenshot: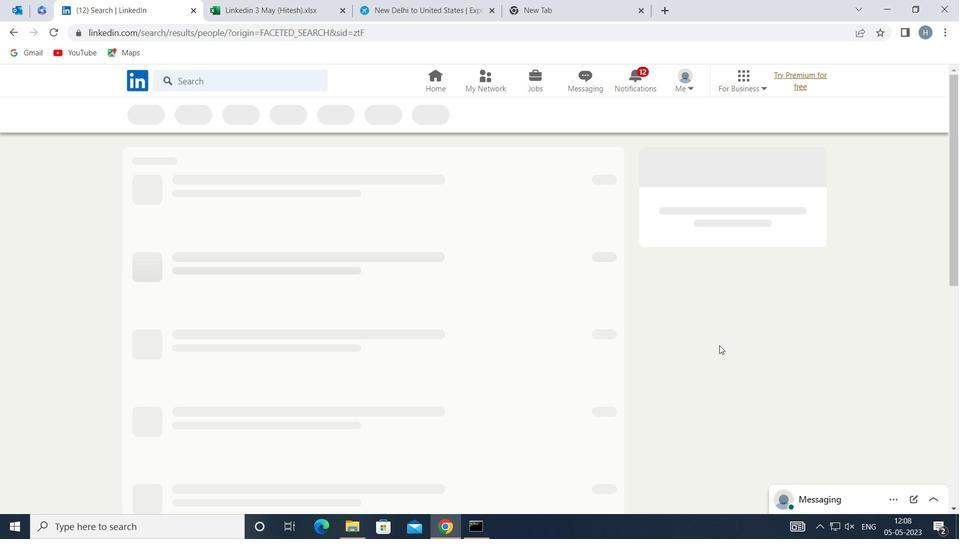 
